 Task: Create a due date automation trigger when advanced on, on the monday before a card is due add content with a name or a description not starting with resume at 11:00 AM.
Action: Mouse moved to (1384, 122)
Screenshot: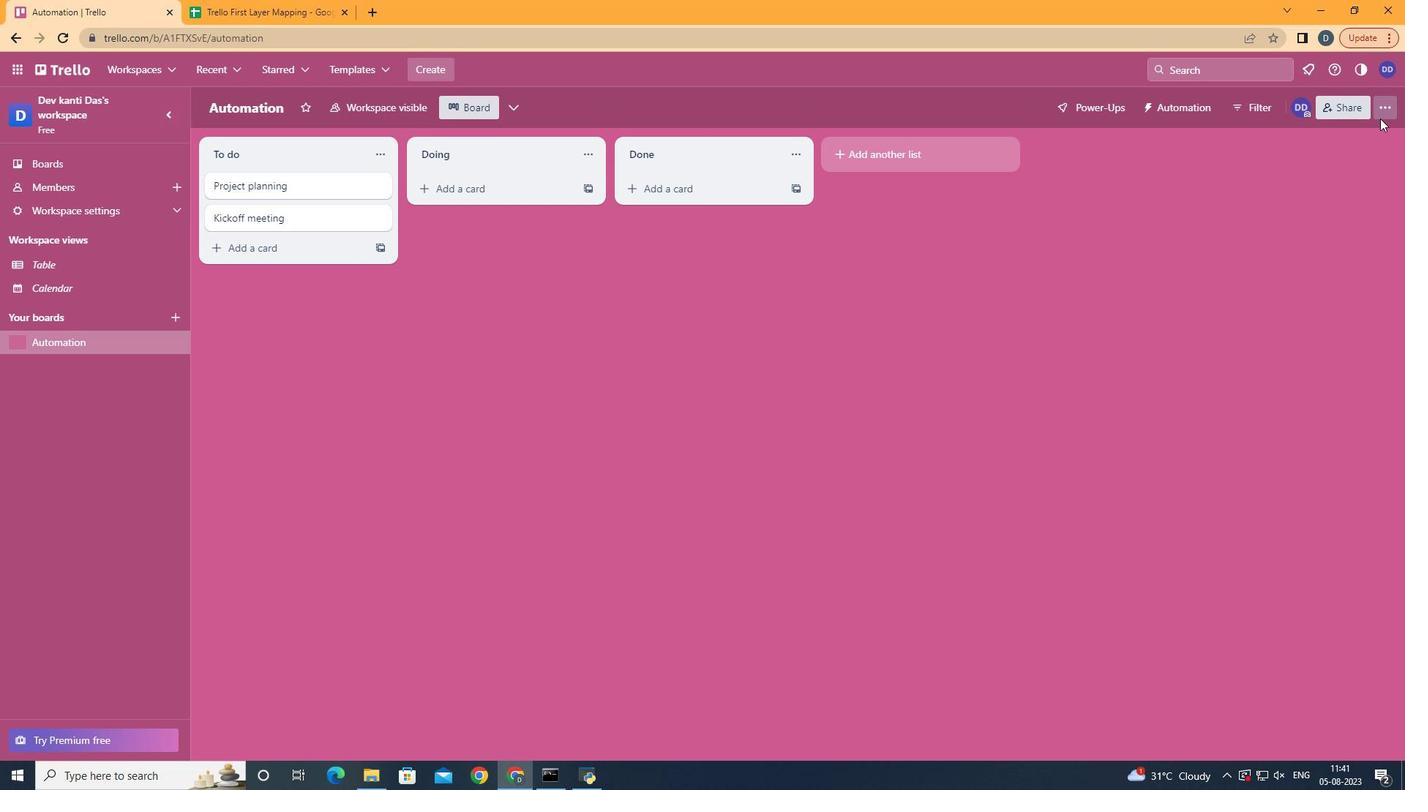 
Action: Mouse pressed left at (1384, 122)
Screenshot: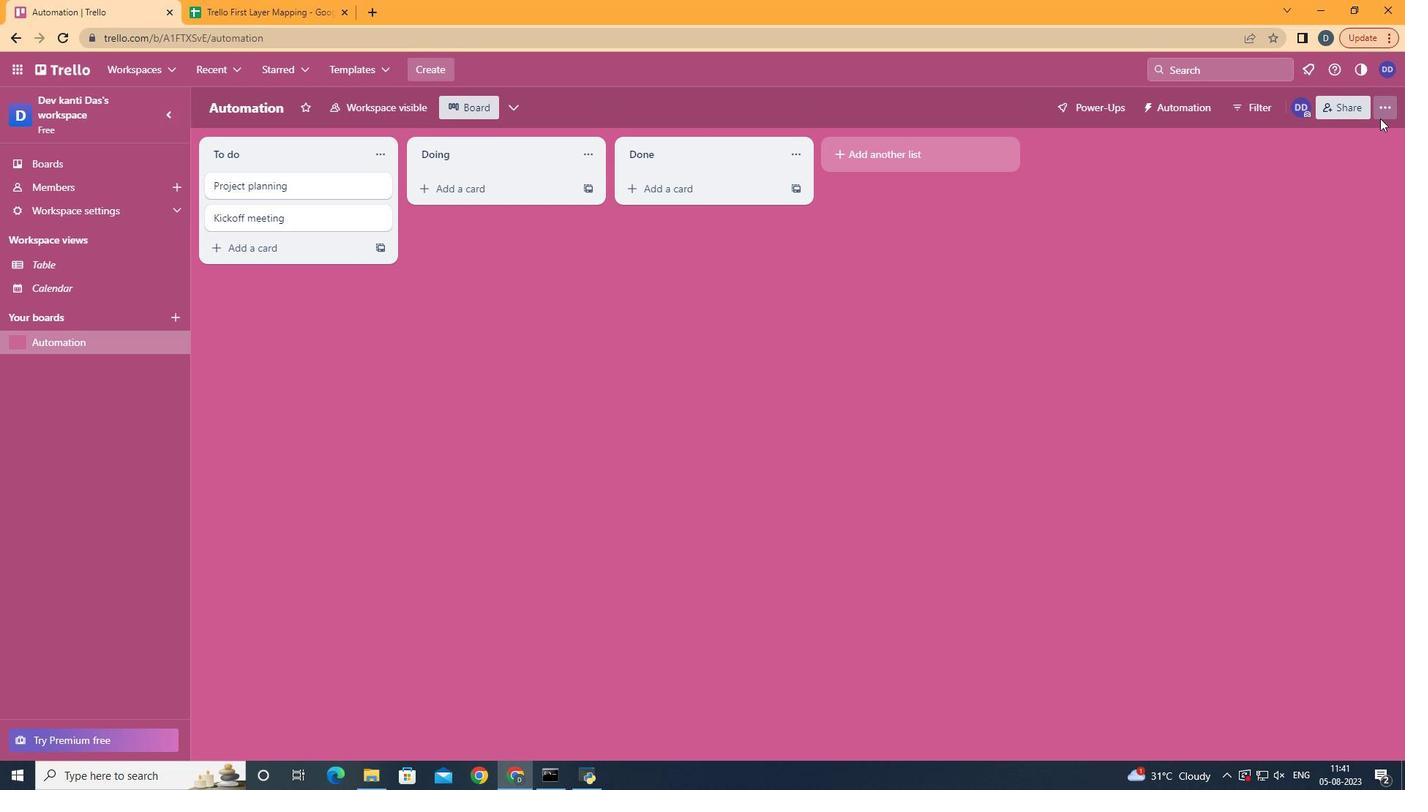 
Action: Mouse moved to (1297, 317)
Screenshot: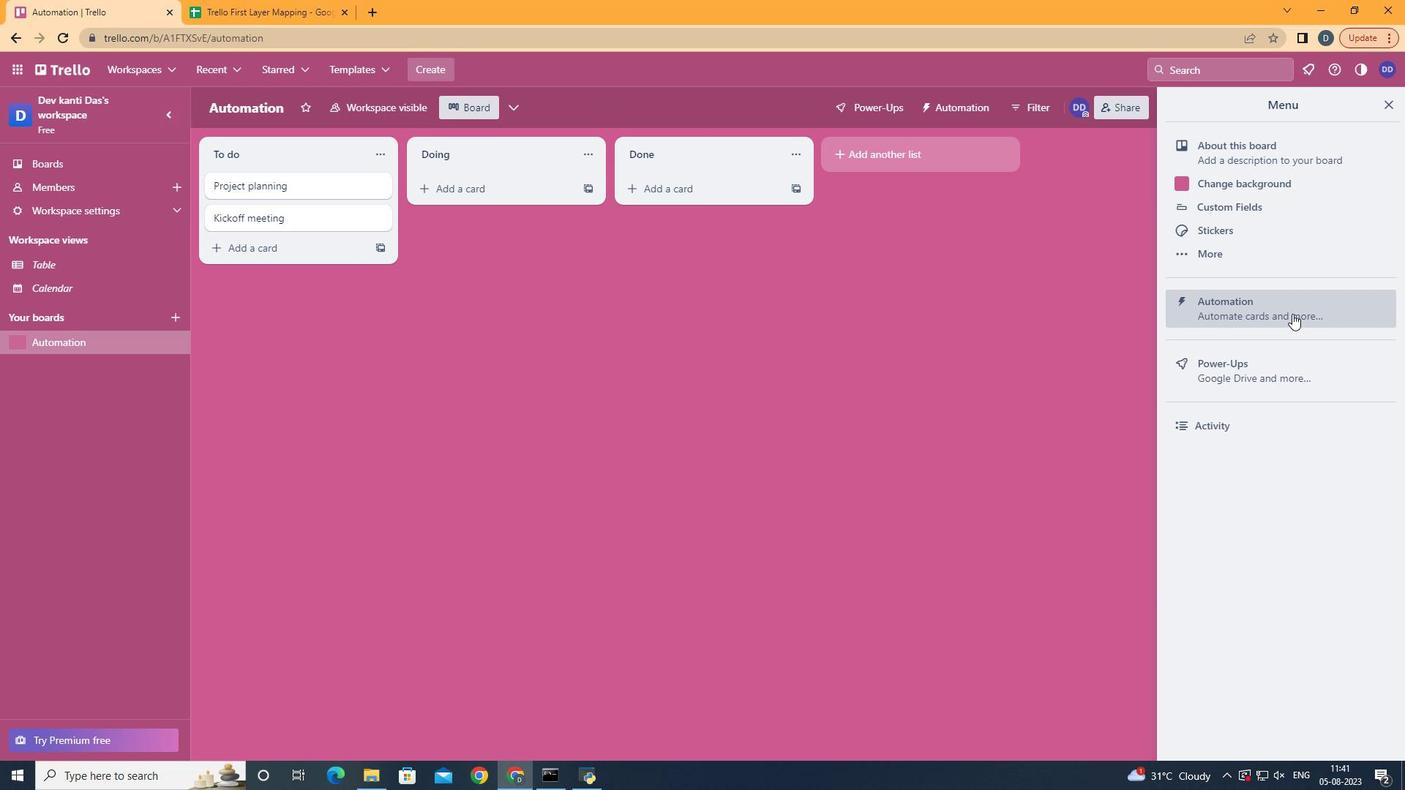 
Action: Mouse pressed left at (1297, 317)
Screenshot: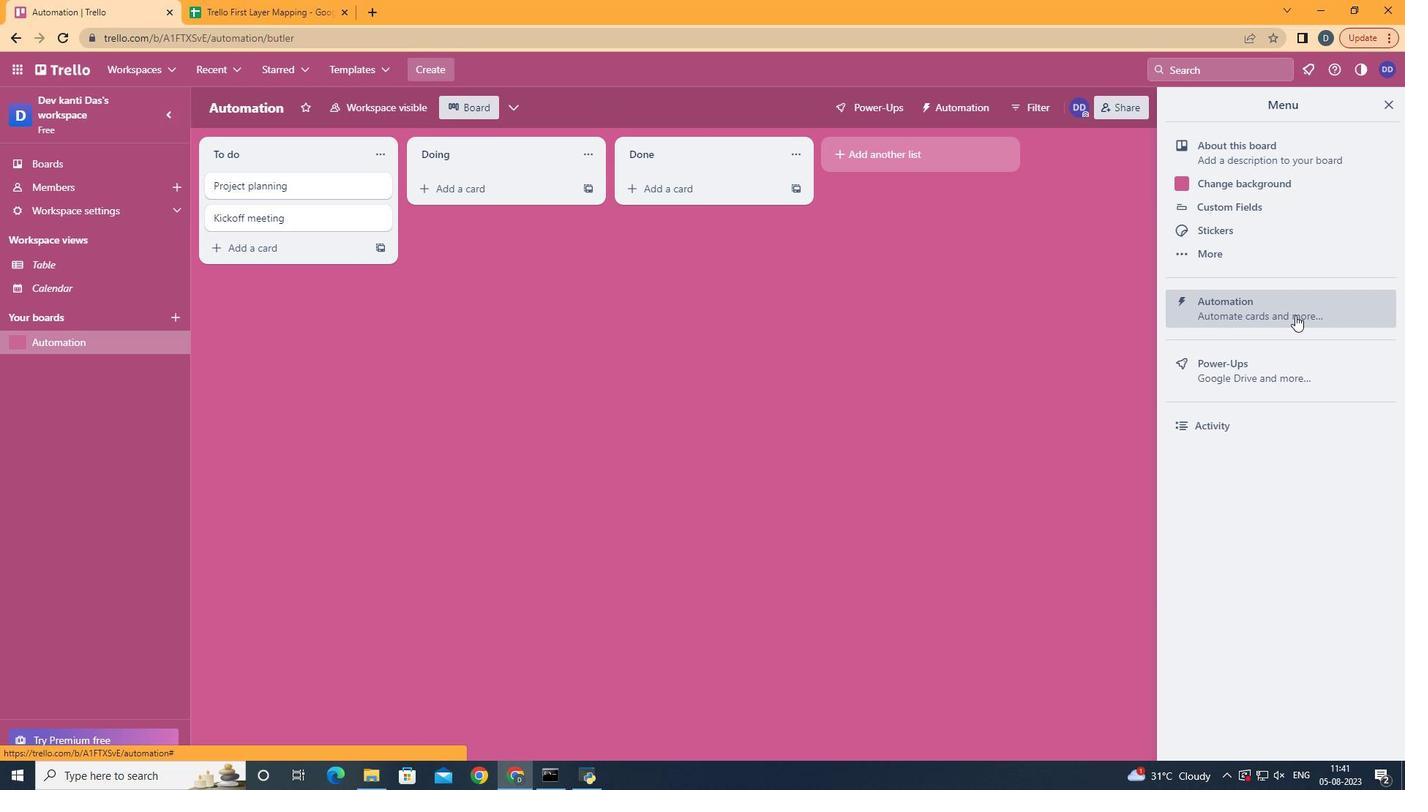 
Action: Mouse moved to (325, 293)
Screenshot: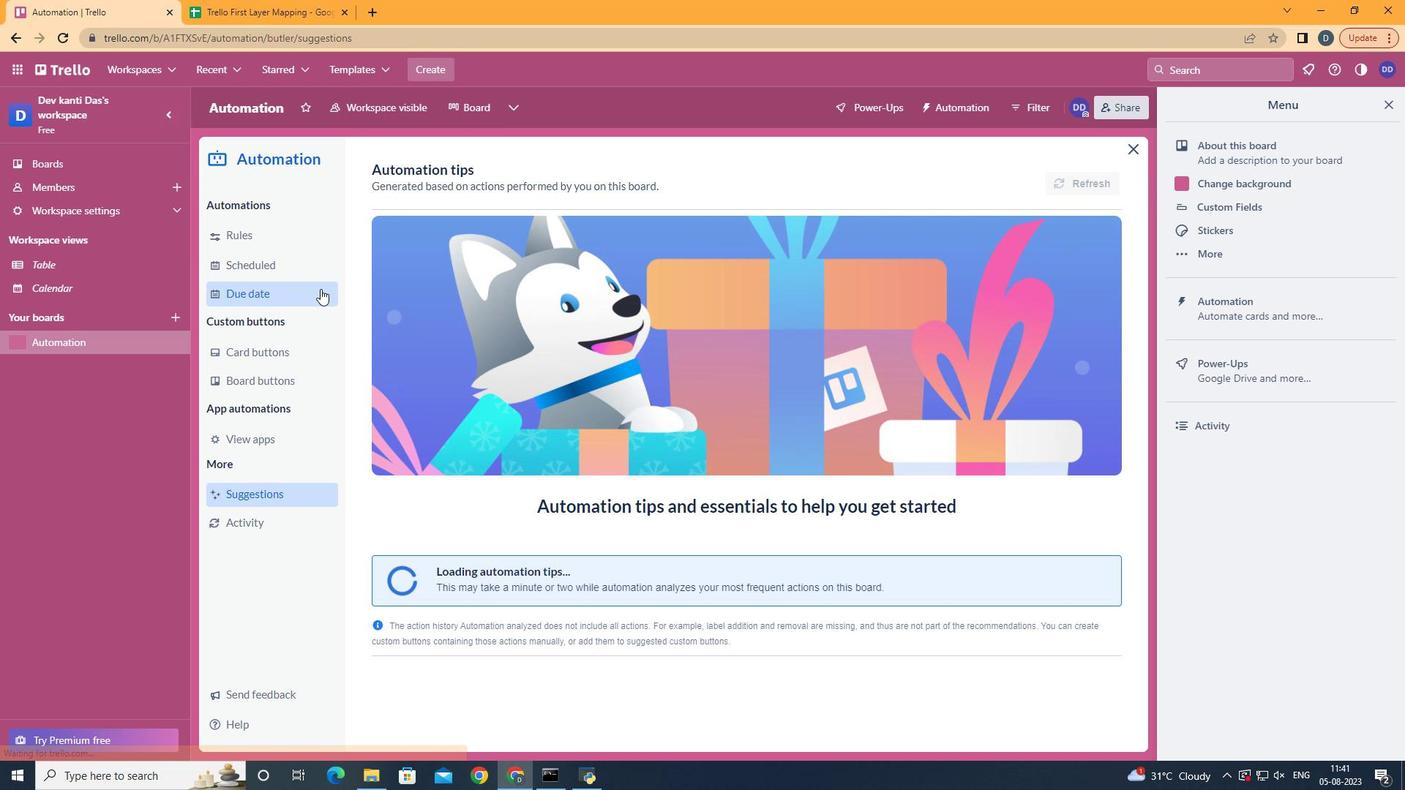 
Action: Mouse pressed left at (325, 293)
Screenshot: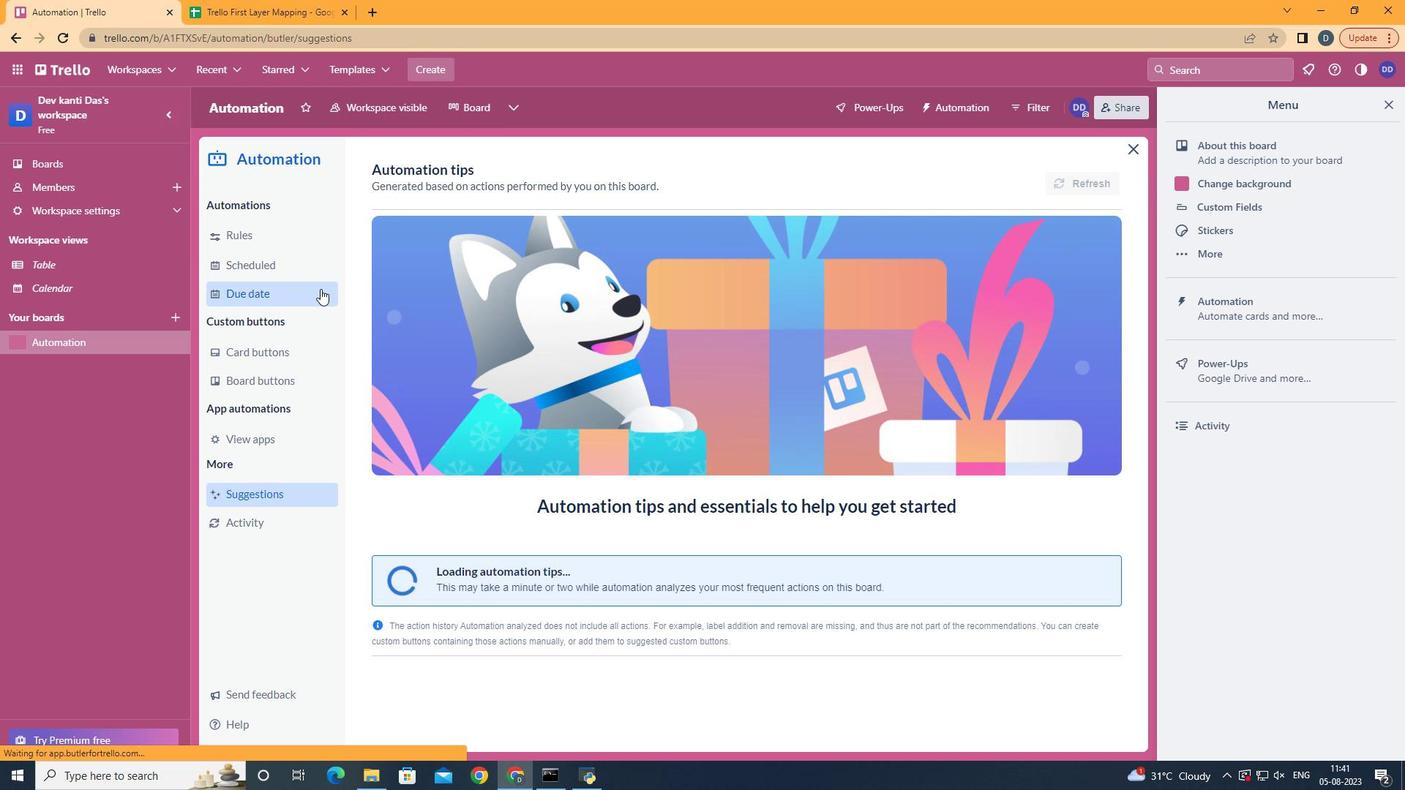 
Action: Mouse moved to (1037, 177)
Screenshot: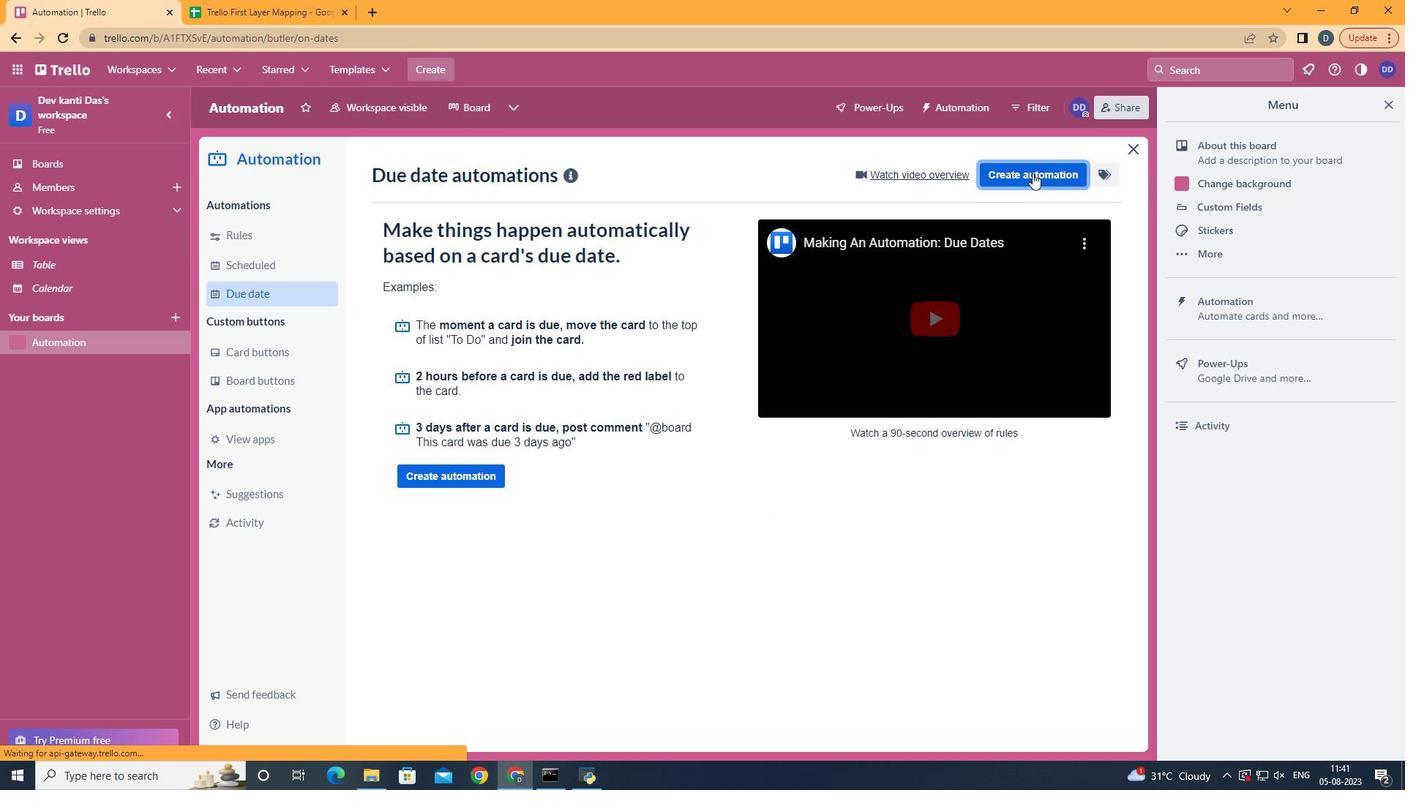 
Action: Mouse pressed left at (1037, 177)
Screenshot: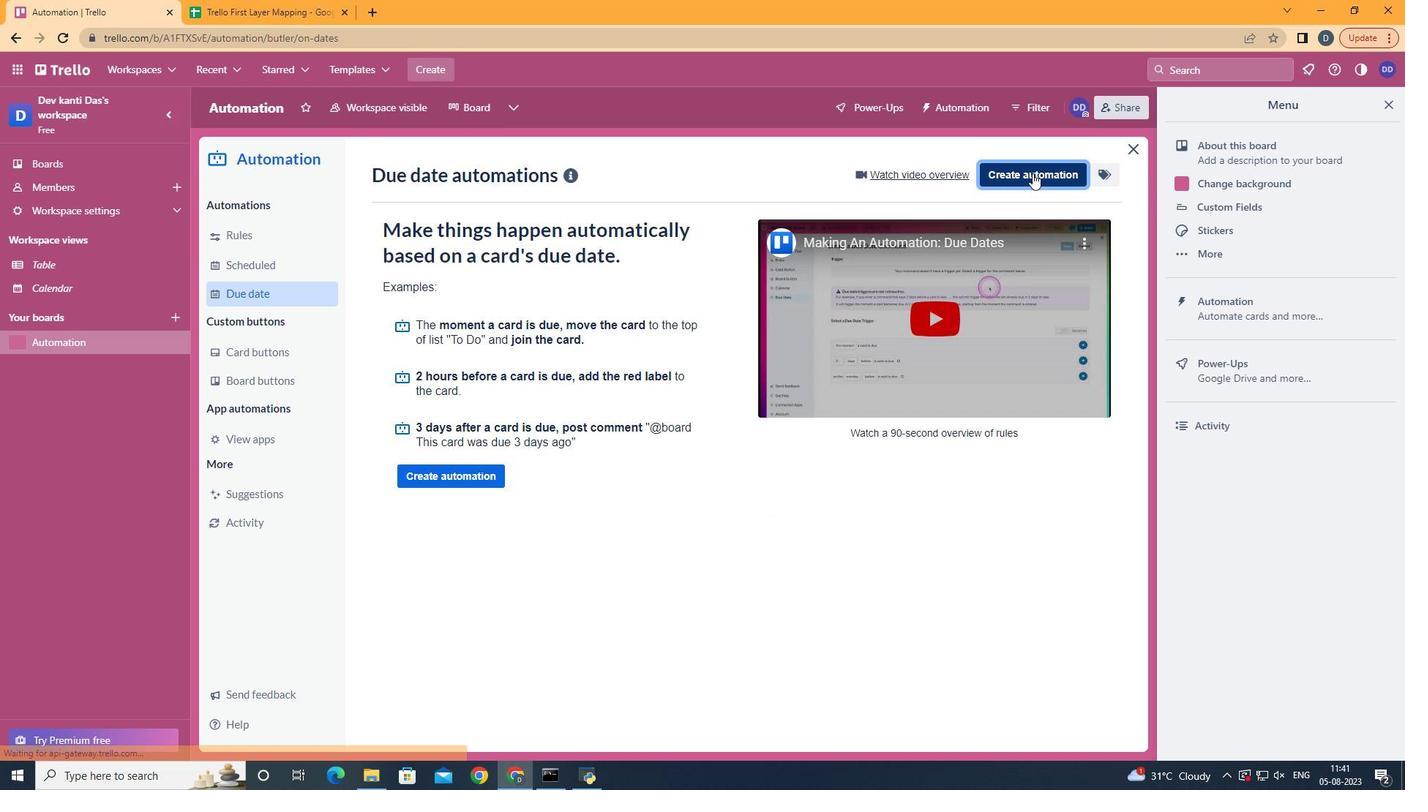 
Action: Mouse moved to (833, 322)
Screenshot: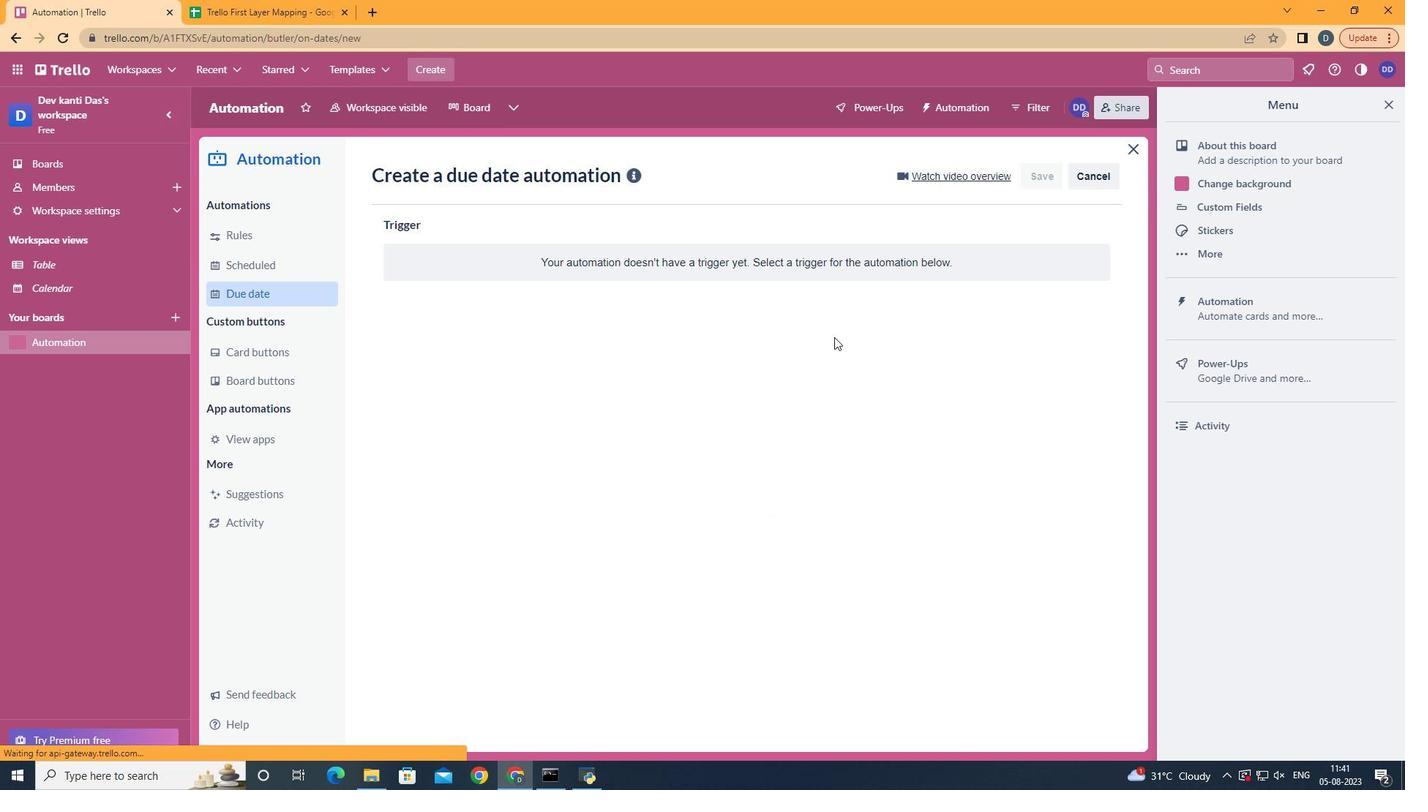 
Action: Mouse pressed left at (833, 322)
Screenshot: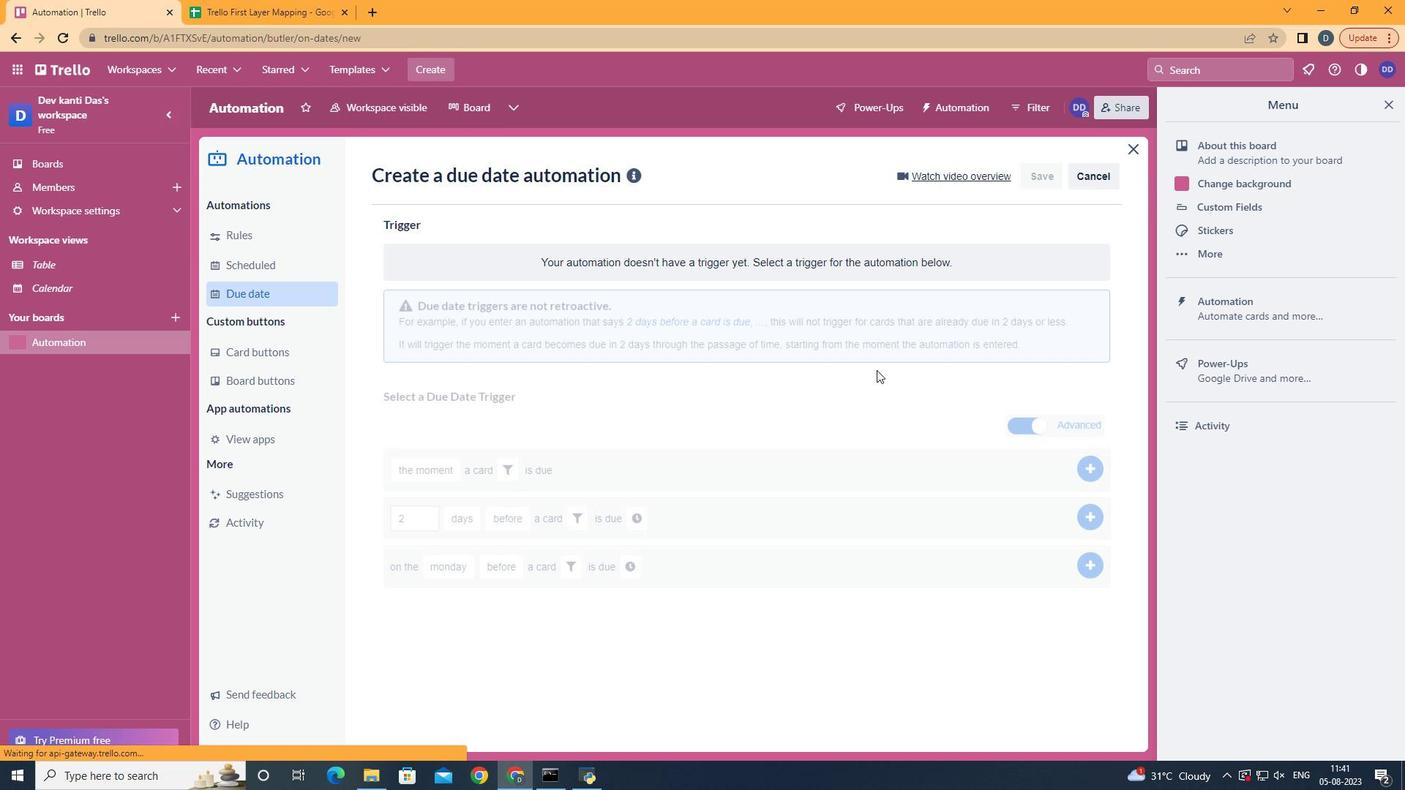 
Action: Mouse moved to (472, 395)
Screenshot: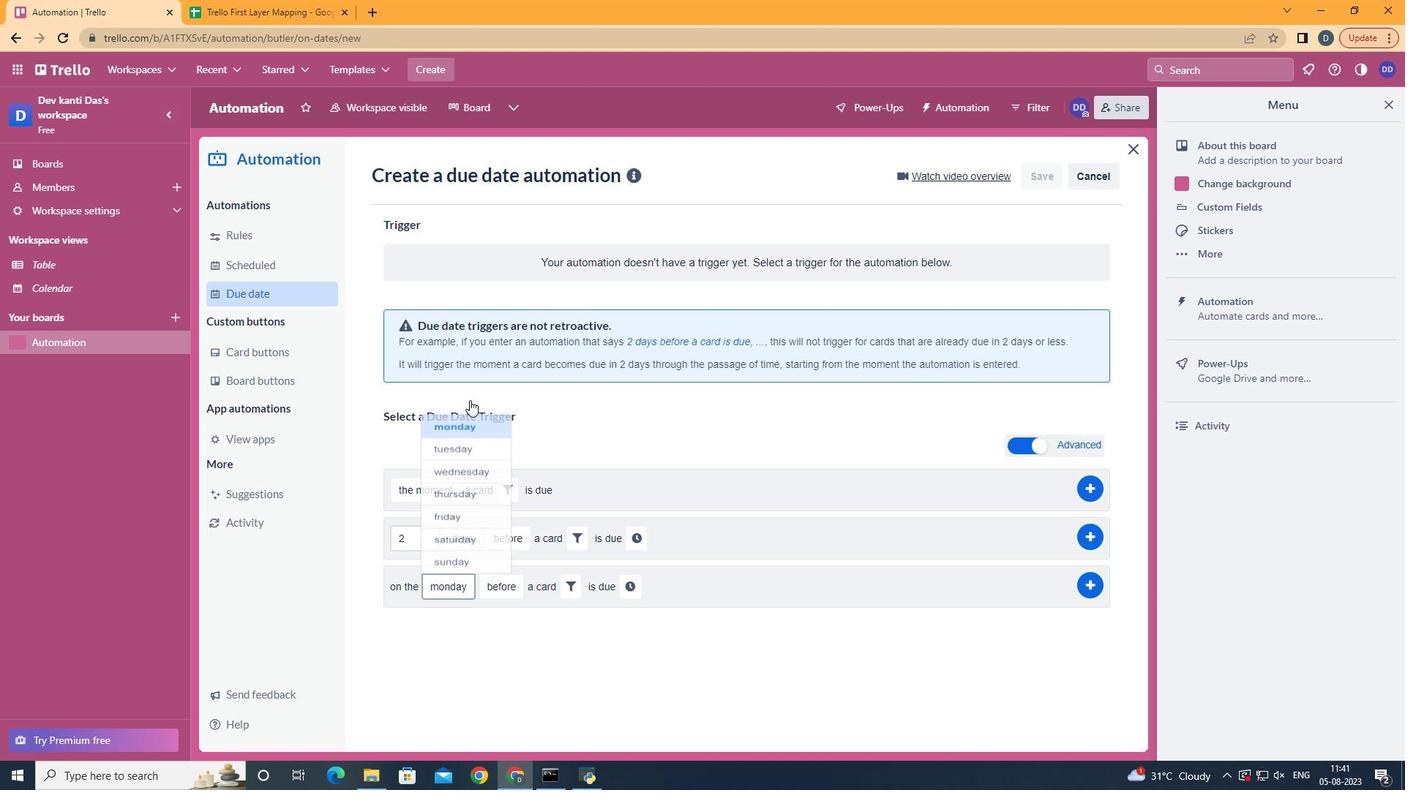 
Action: Mouse pressed left at (472, 395)
Screenshot: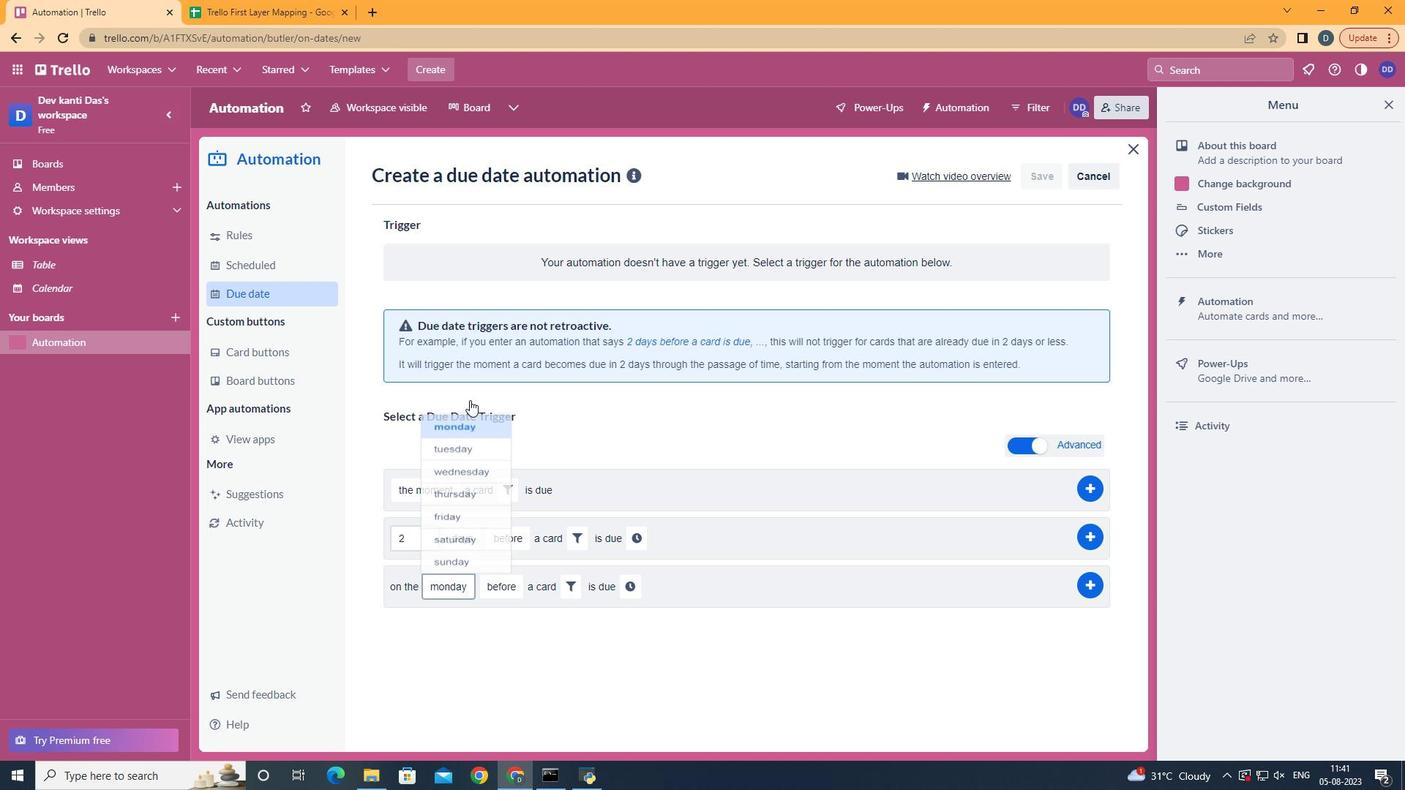 
Action: Mouse moved to (513, 615)
Screenshot: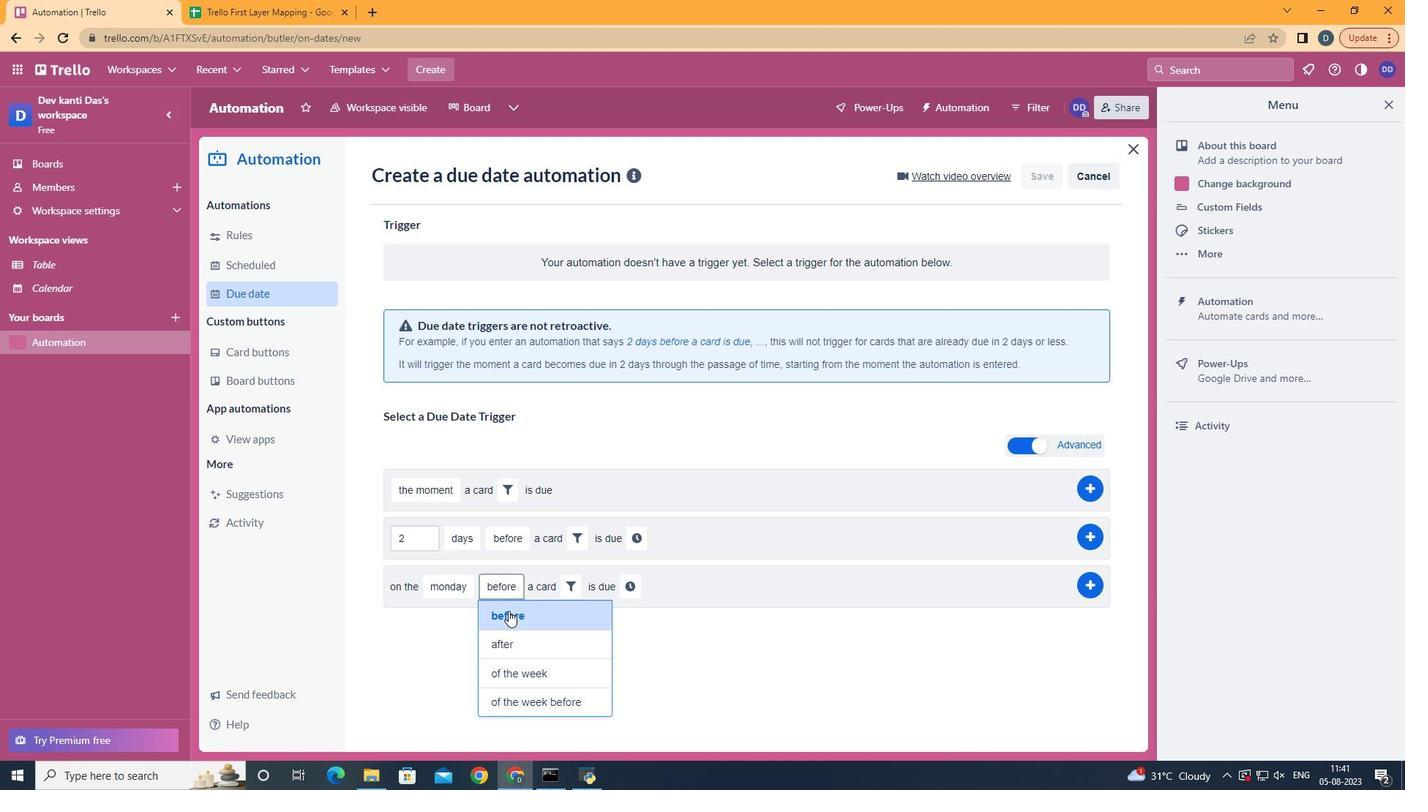 
Action: Mouse pressed left at (513, 615)
Screenshot: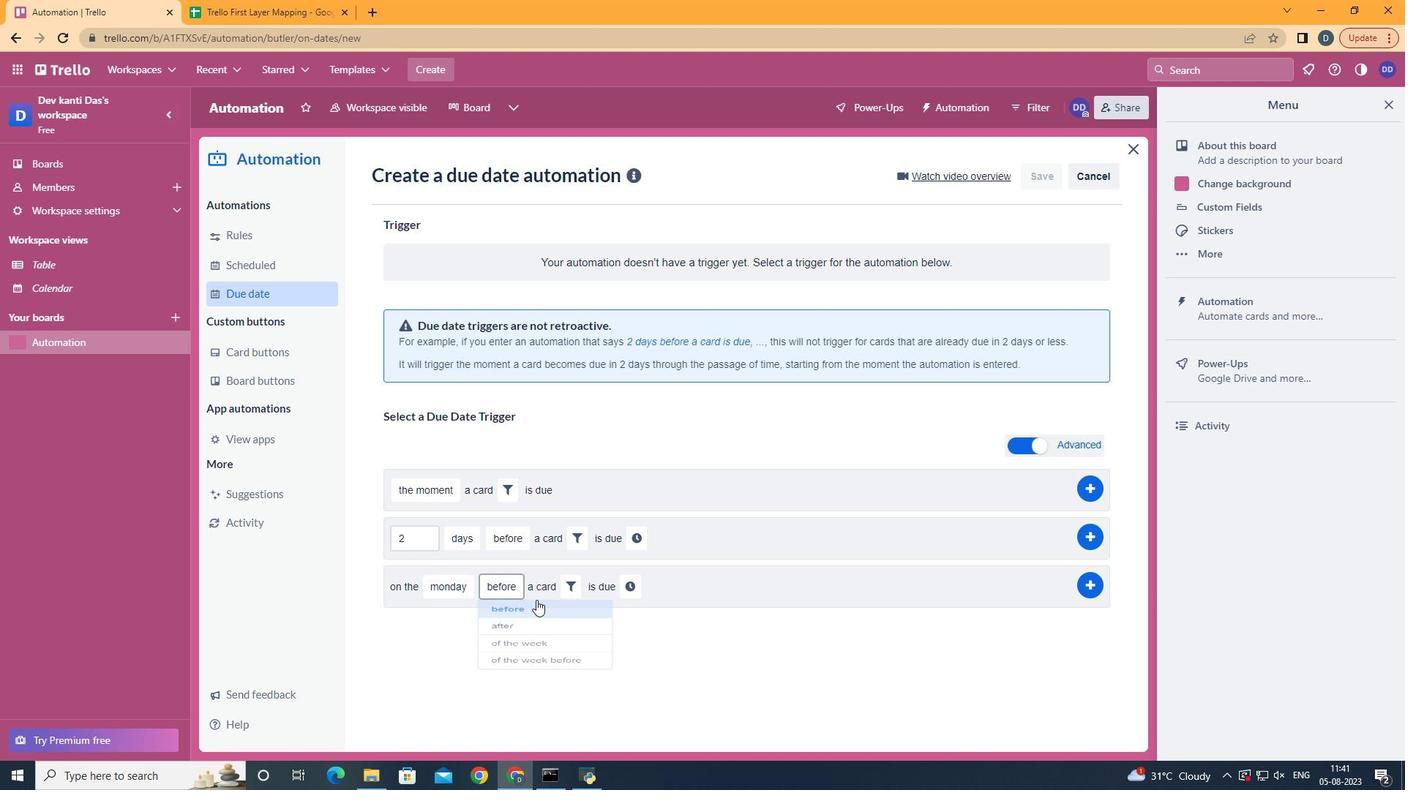 
Action: Mouse moved to (568, 596)
Screenshot: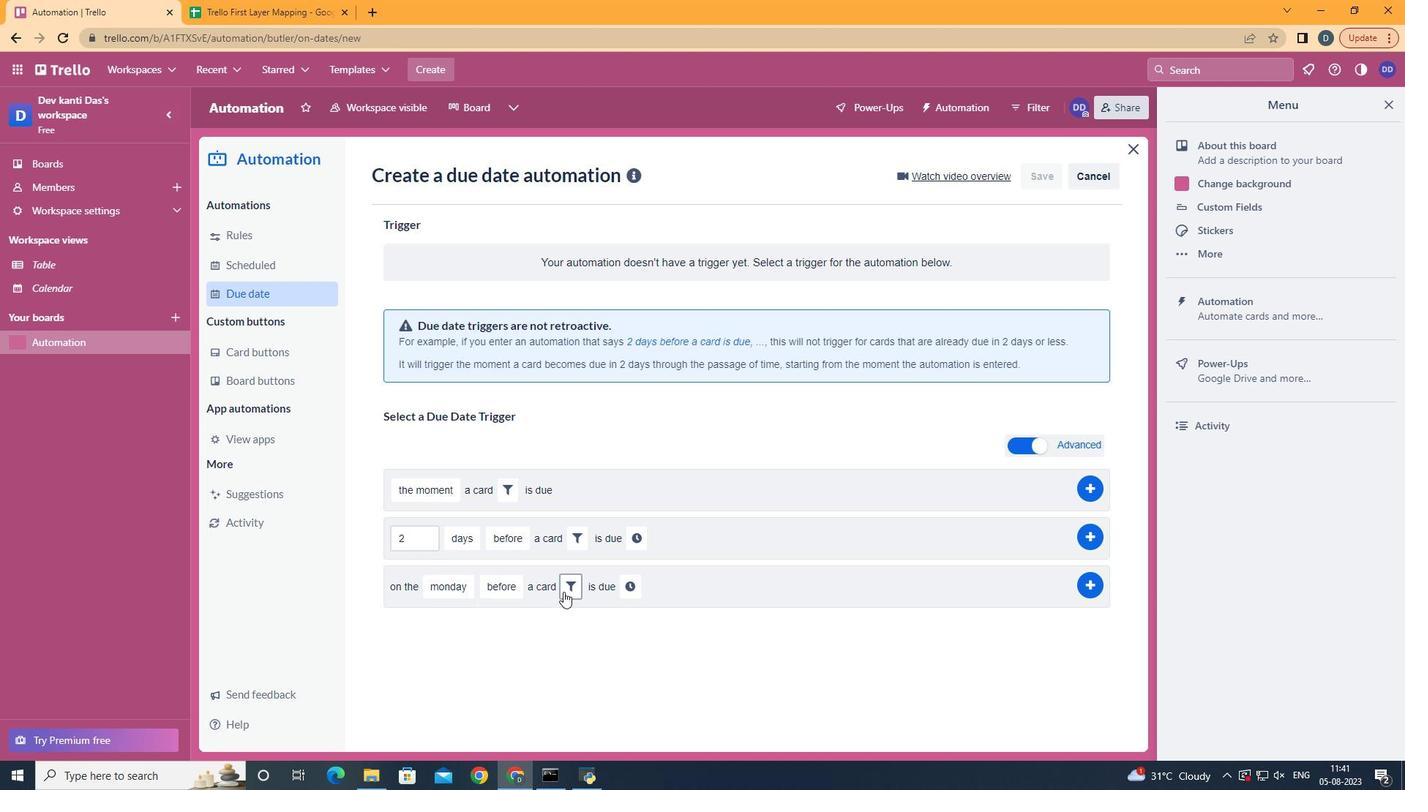 
Action: Mouse pressed left at (568, 596)
Screenshot: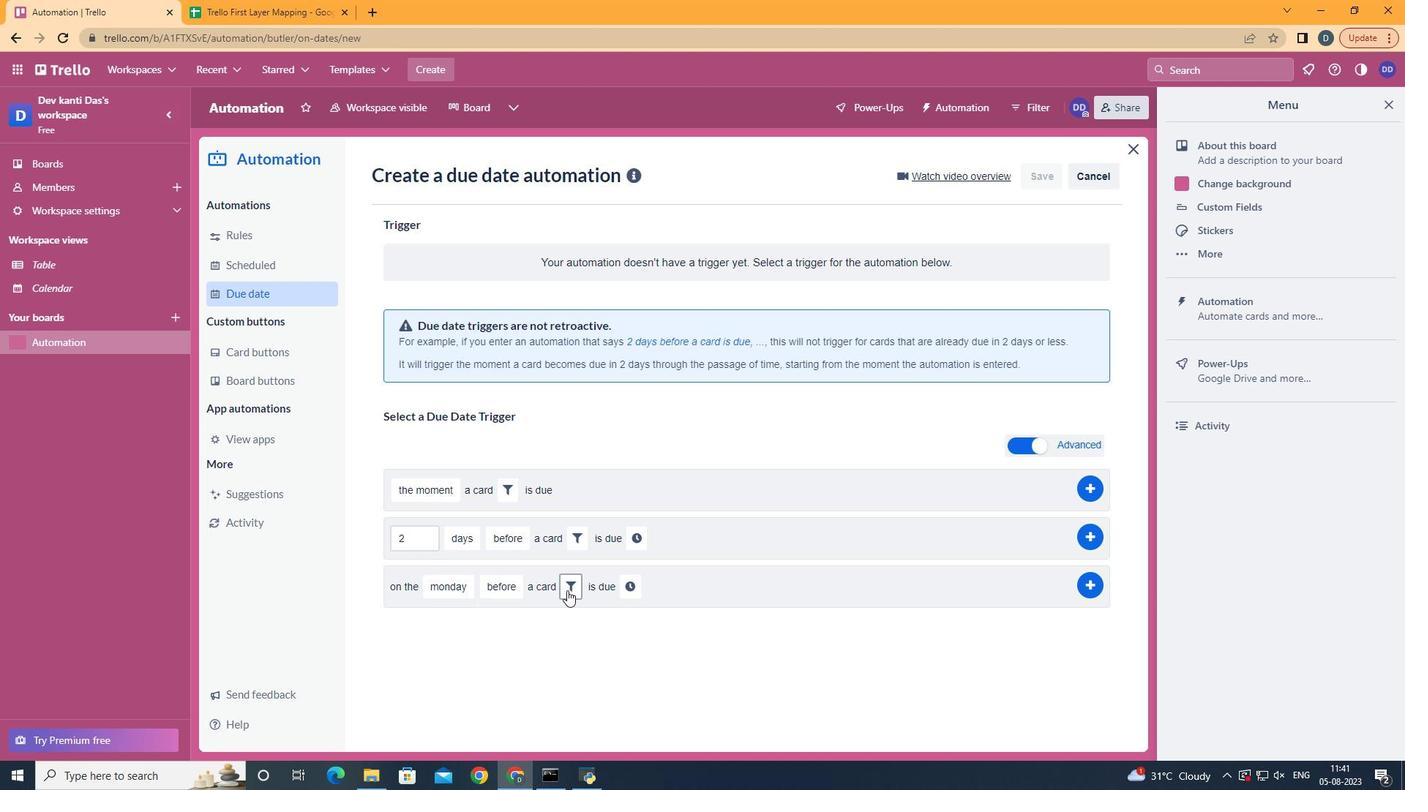 
Action: Mouse moved to (746, 639)
Screenshot: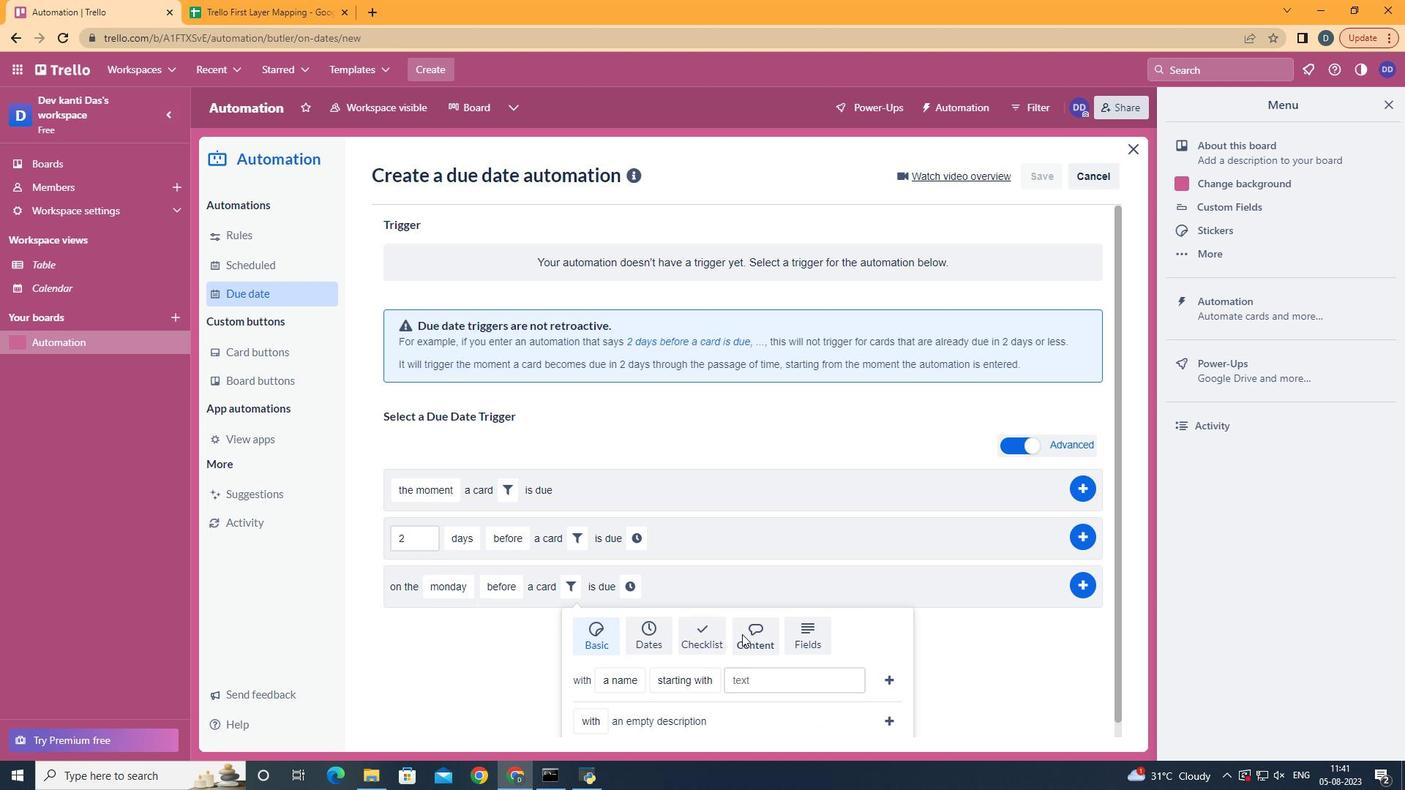 
Action: Mouse pressed left at (746, 639)
Screenshot: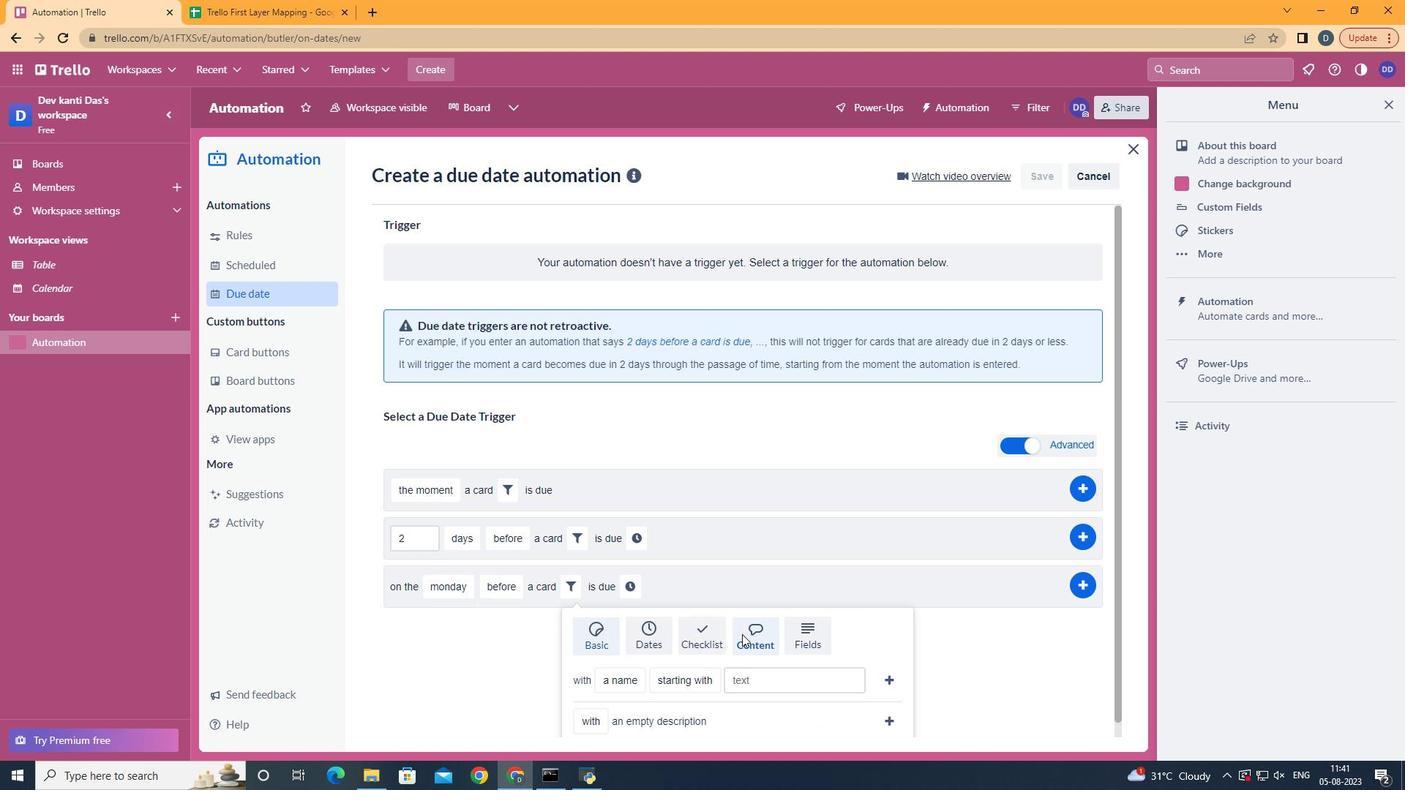 
Action: Mouse moved to (649, 654)
Screenshot: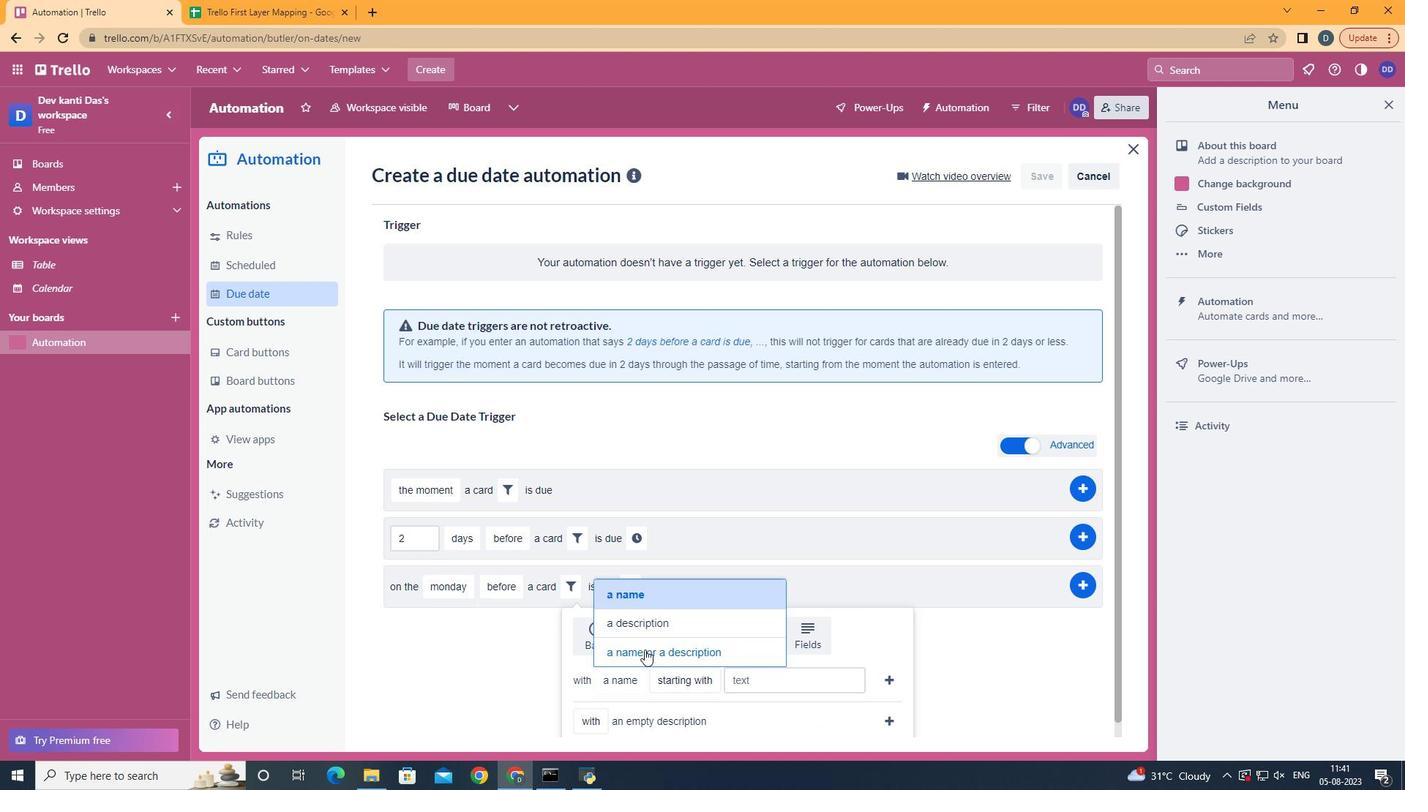 
Action: Mouse pressed left at (649, 654)
Screenshot: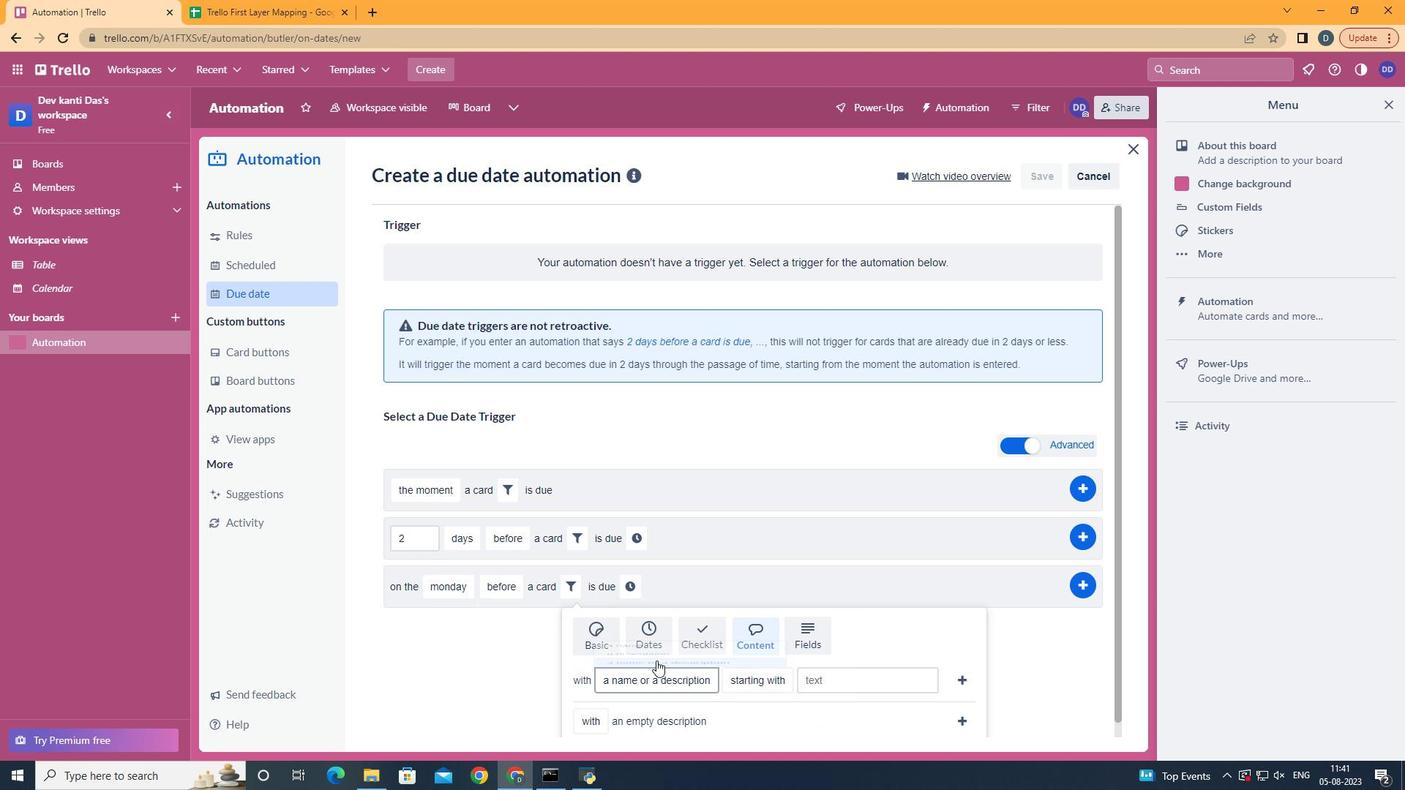 
Action: Mouse moved to (780, 594)
Screenshot: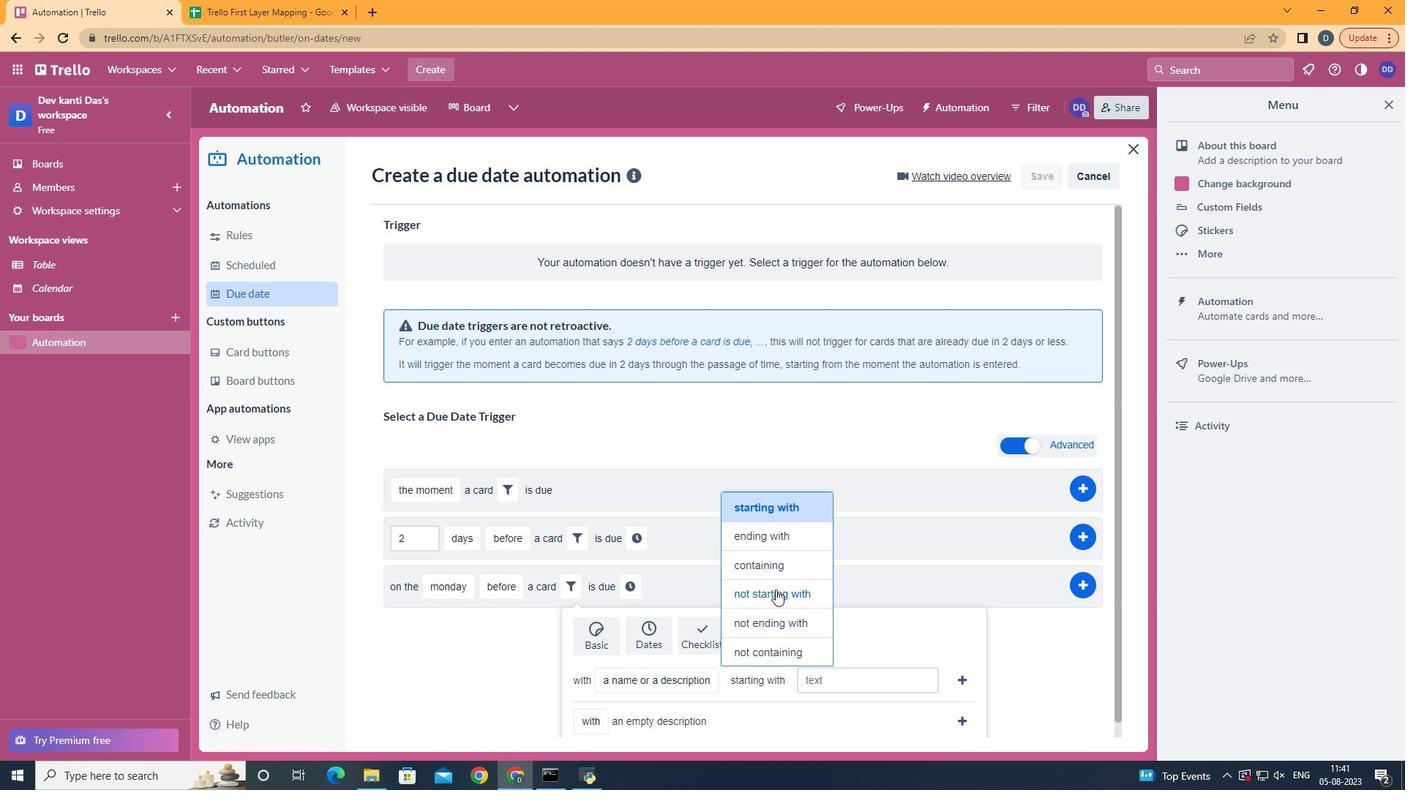
Action: Mouse pressed left at (780, 594)
Screenshot: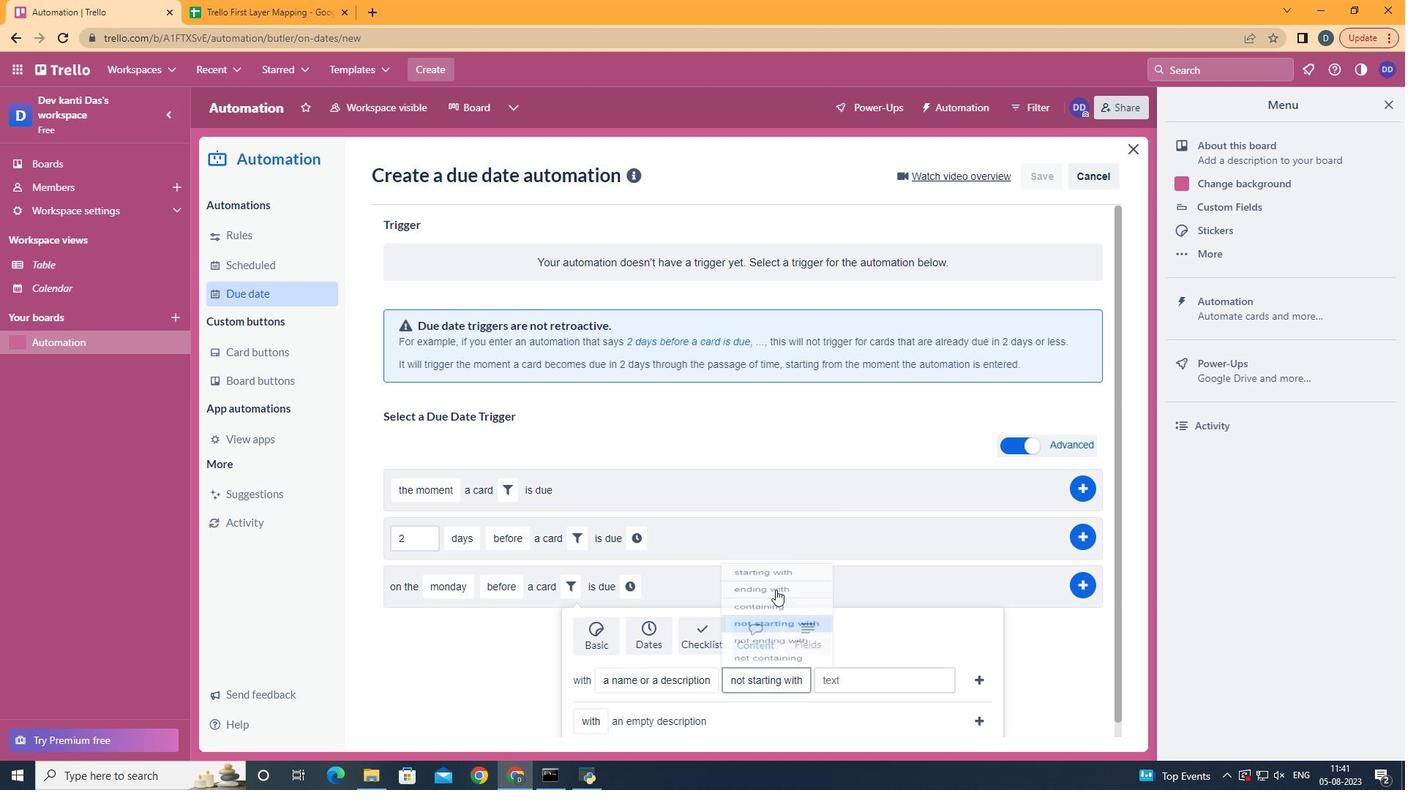 
Action: Mouse moved to (882, 669)
Screenshot: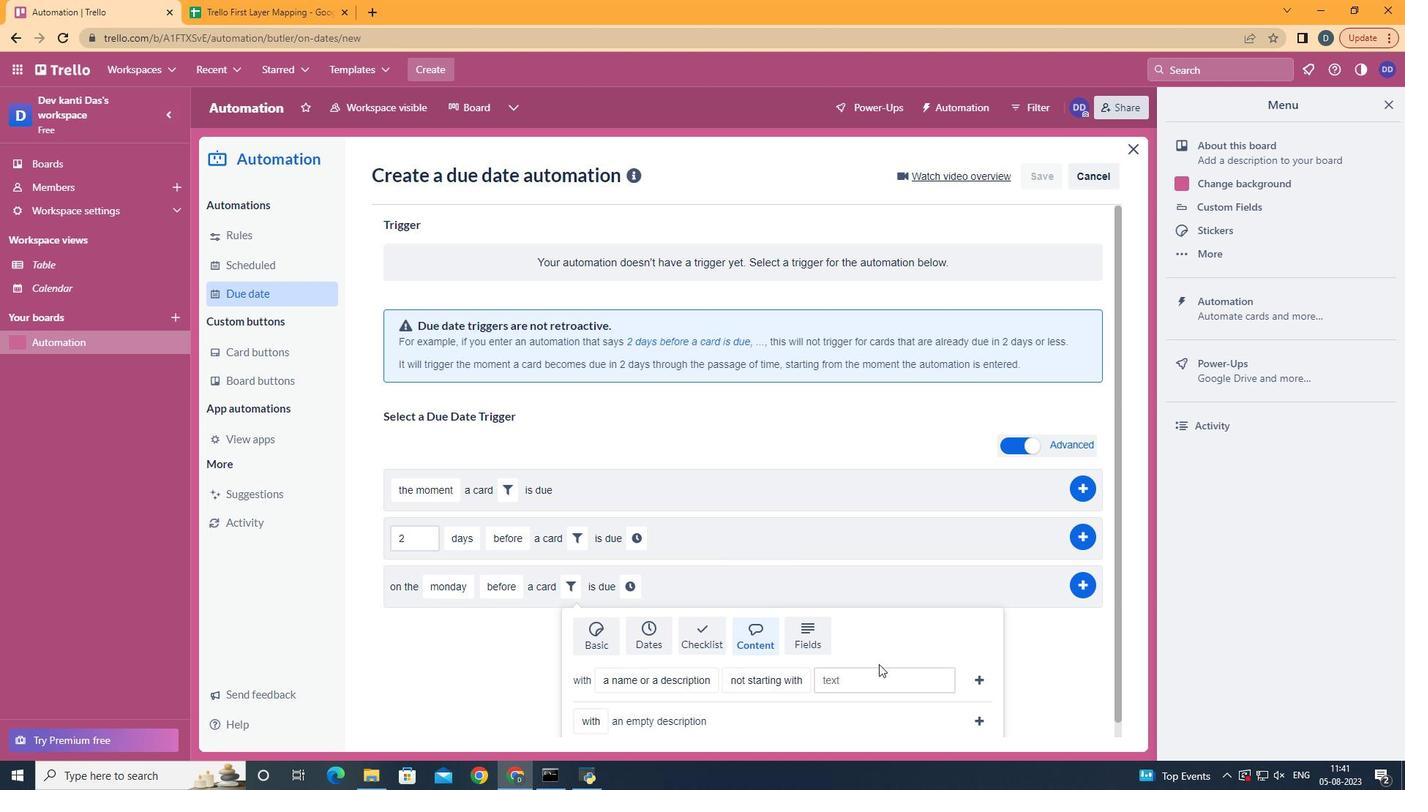 
Action: Mouse pressed left at (882, 669)
Screenshot: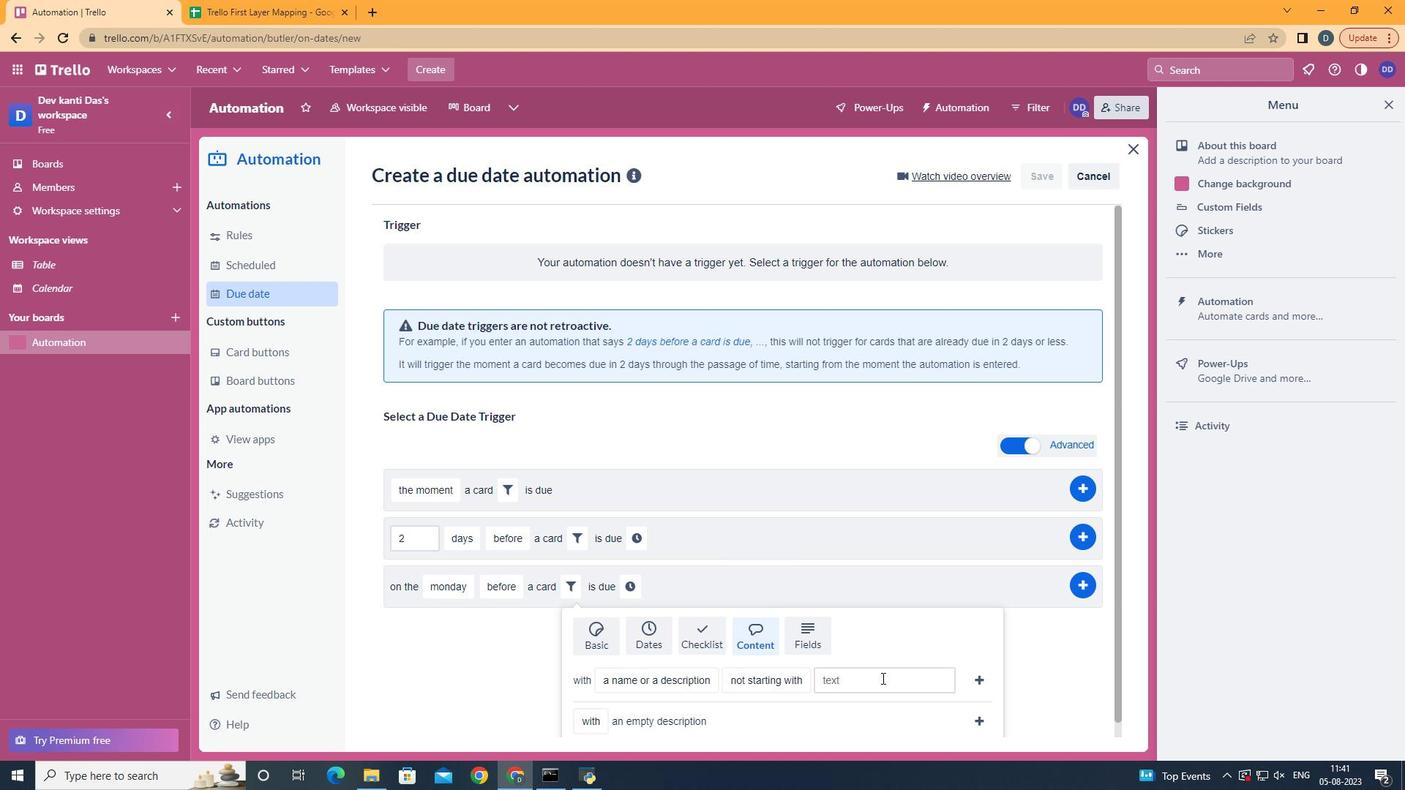 
Action: Mouse moved to (886, 682)
Screenshot: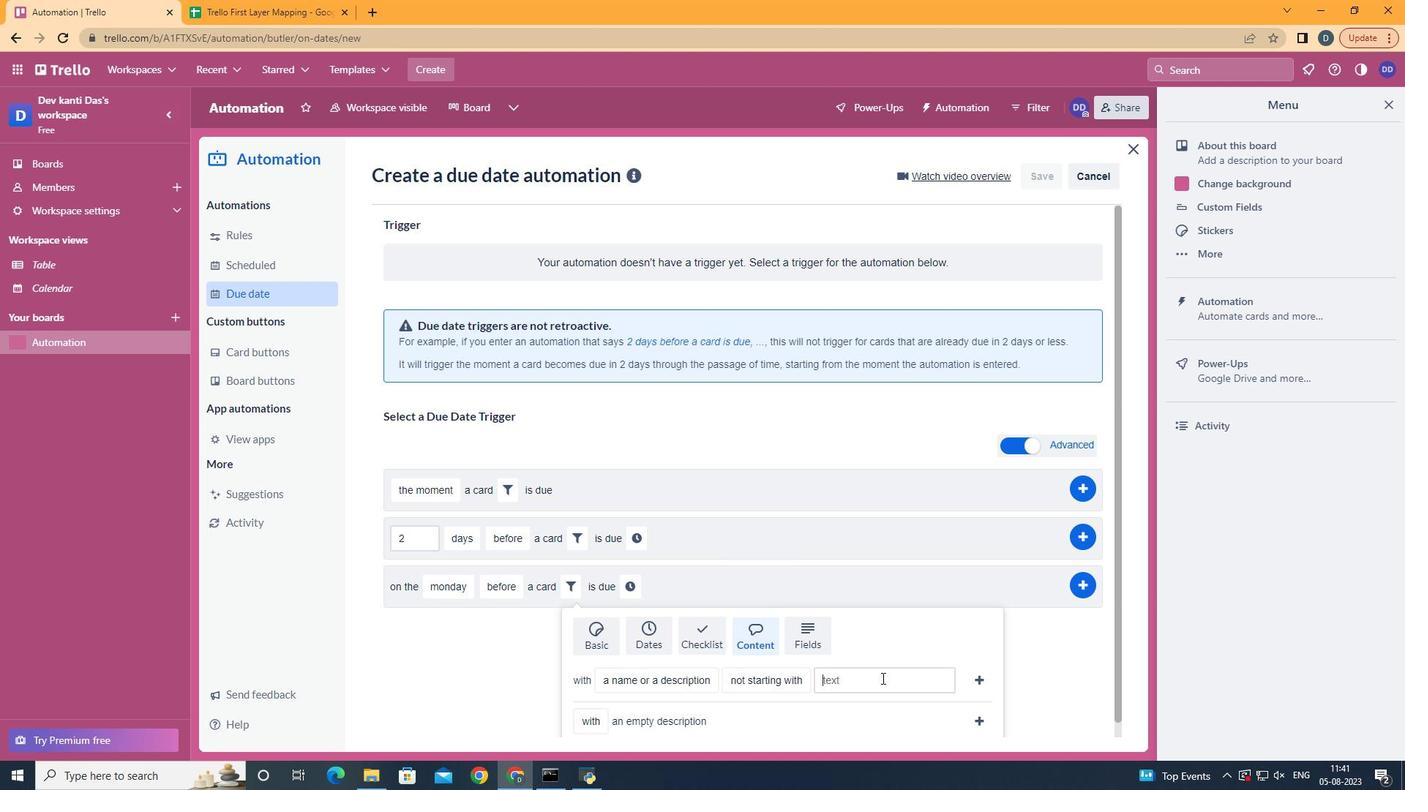 
Action: Mouse pressed left at (886, 682)
Screenshot: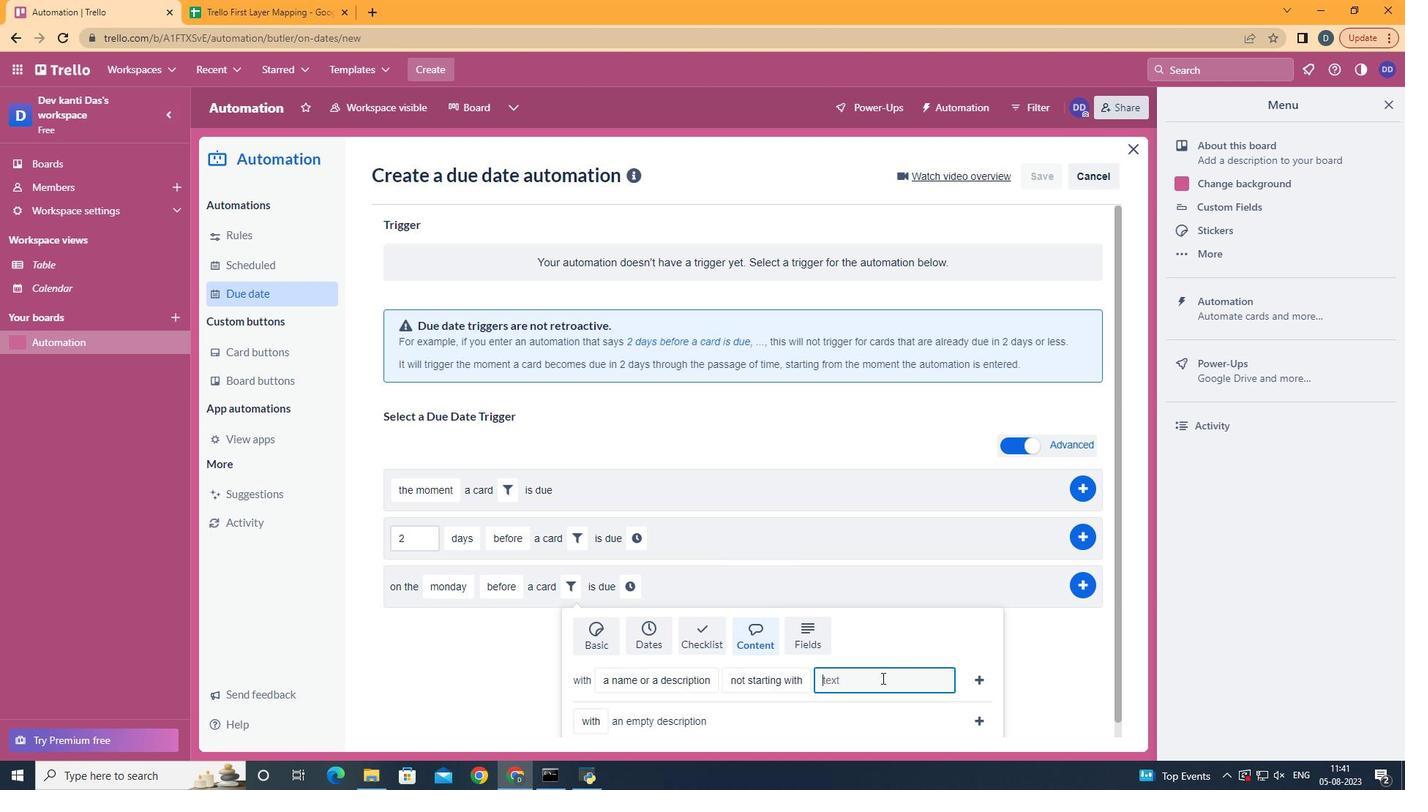
Action: Mouse moved to (886, 682)
Screenshot: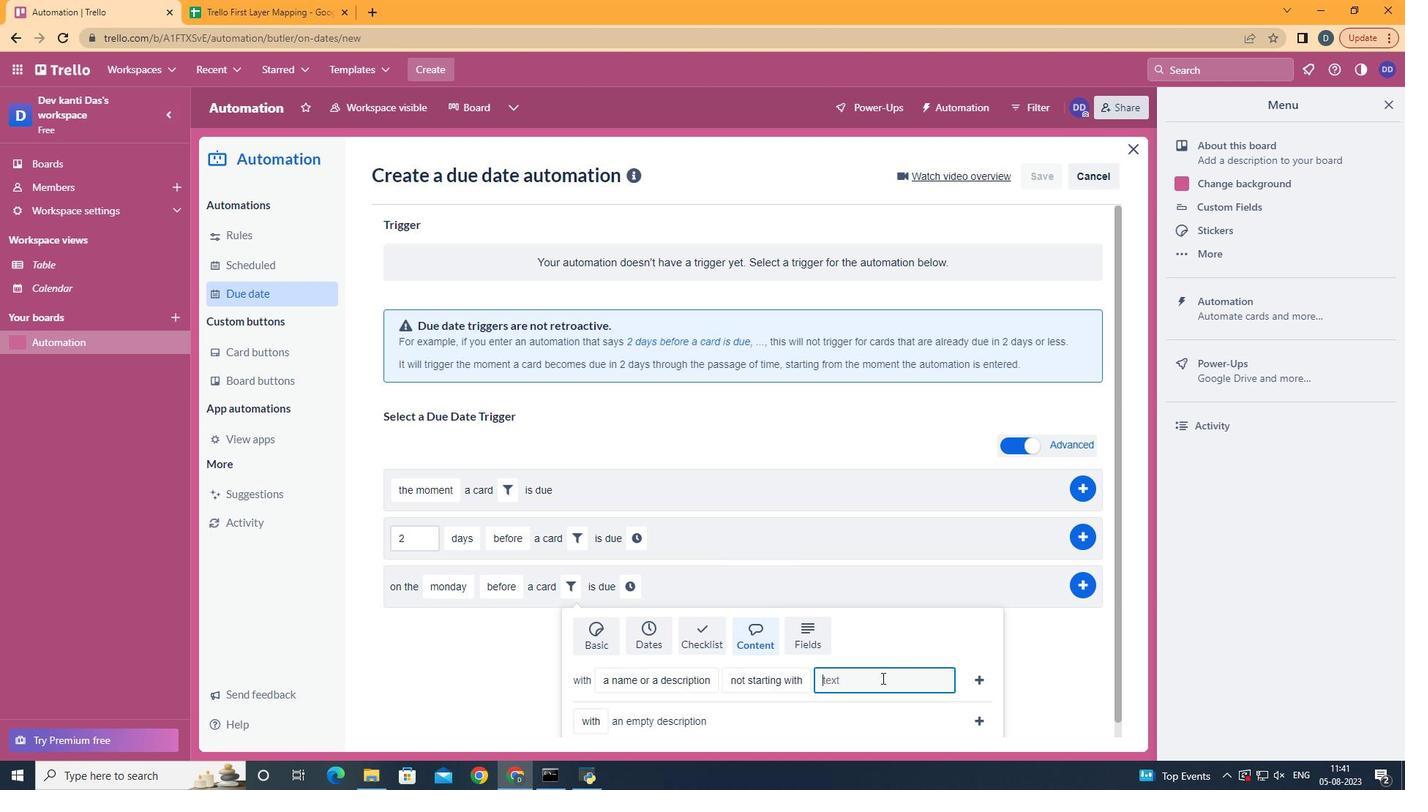 
Action: Key pressed resume
Screenshot: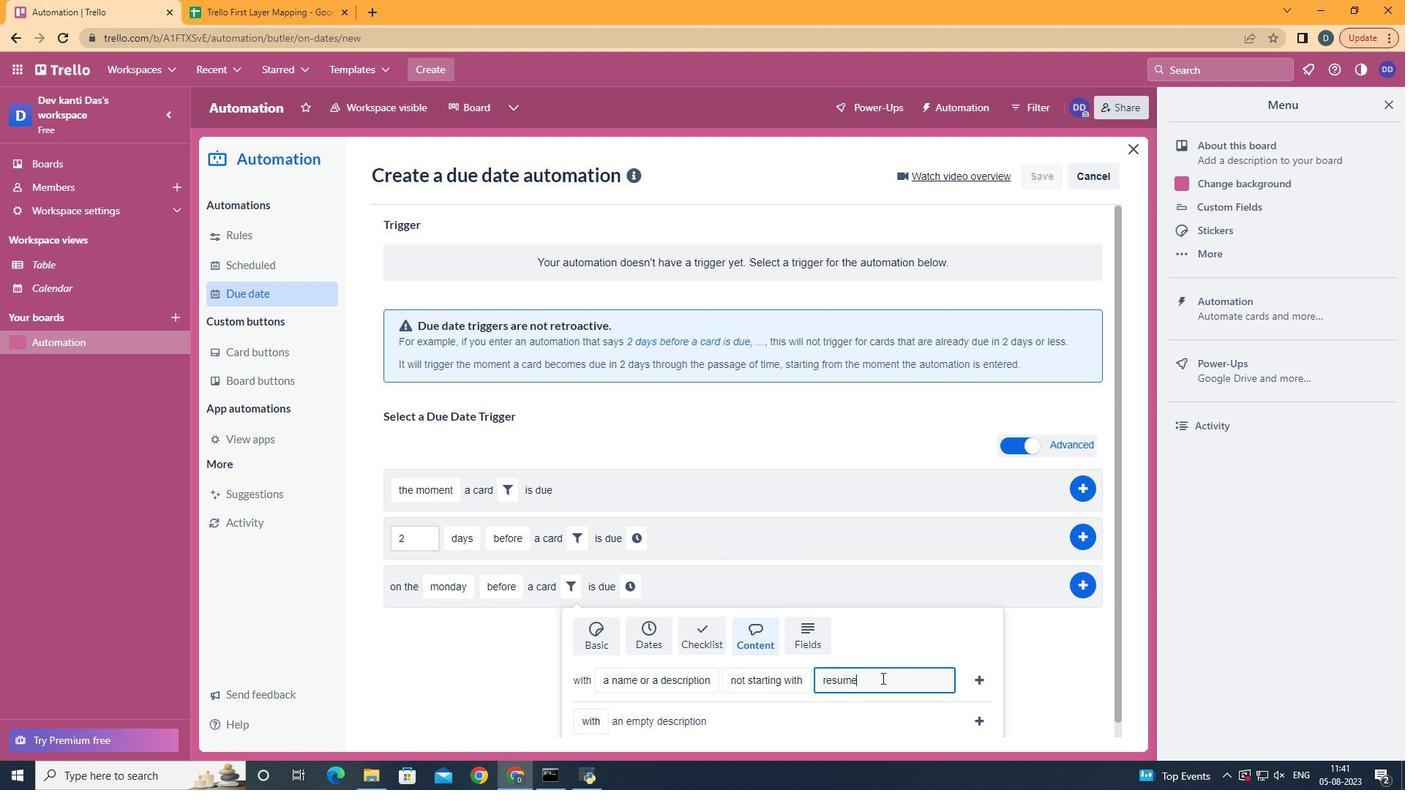 
Action: Mouse moved to (987, 690)
Screenshot: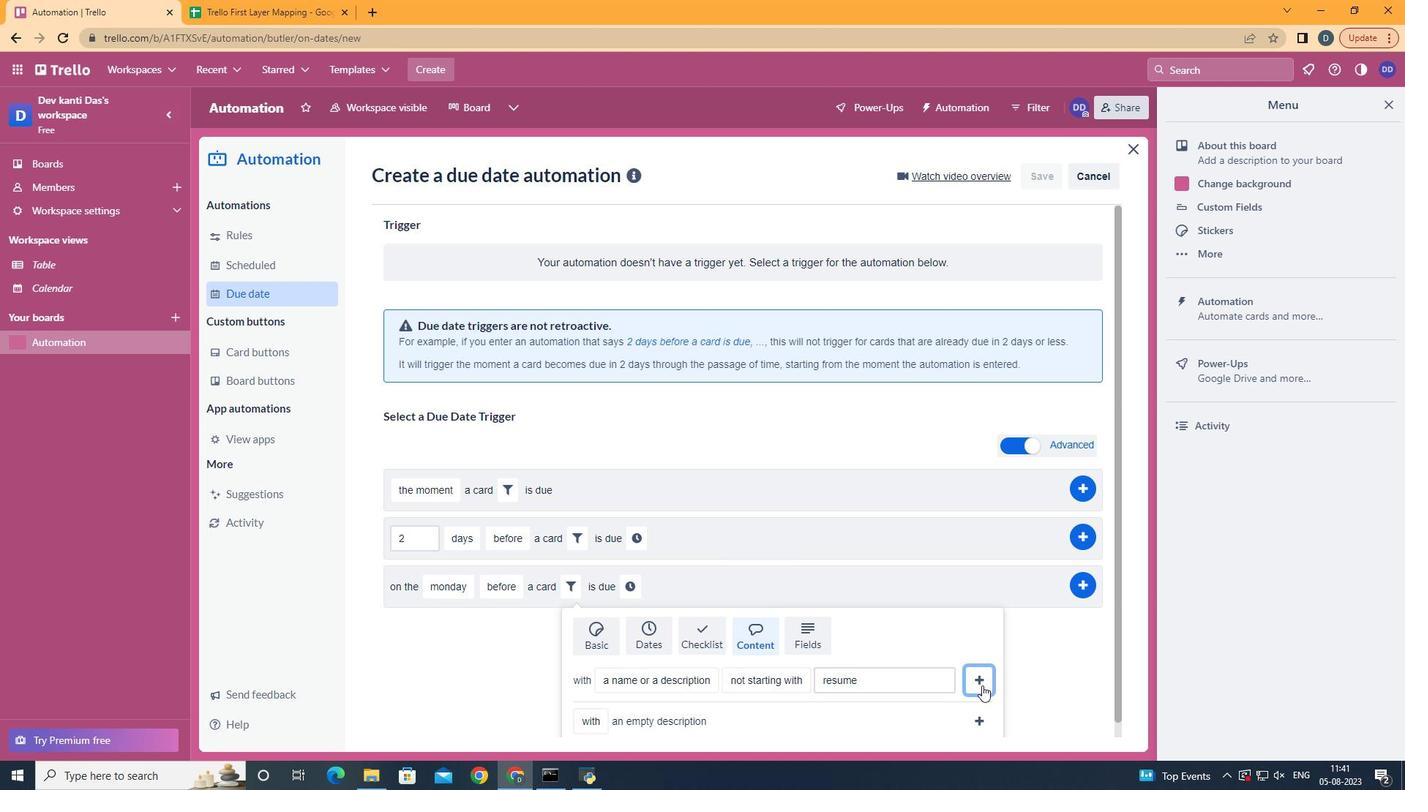 
Action: Mouse pressed left at (987, 690)
Screenshot: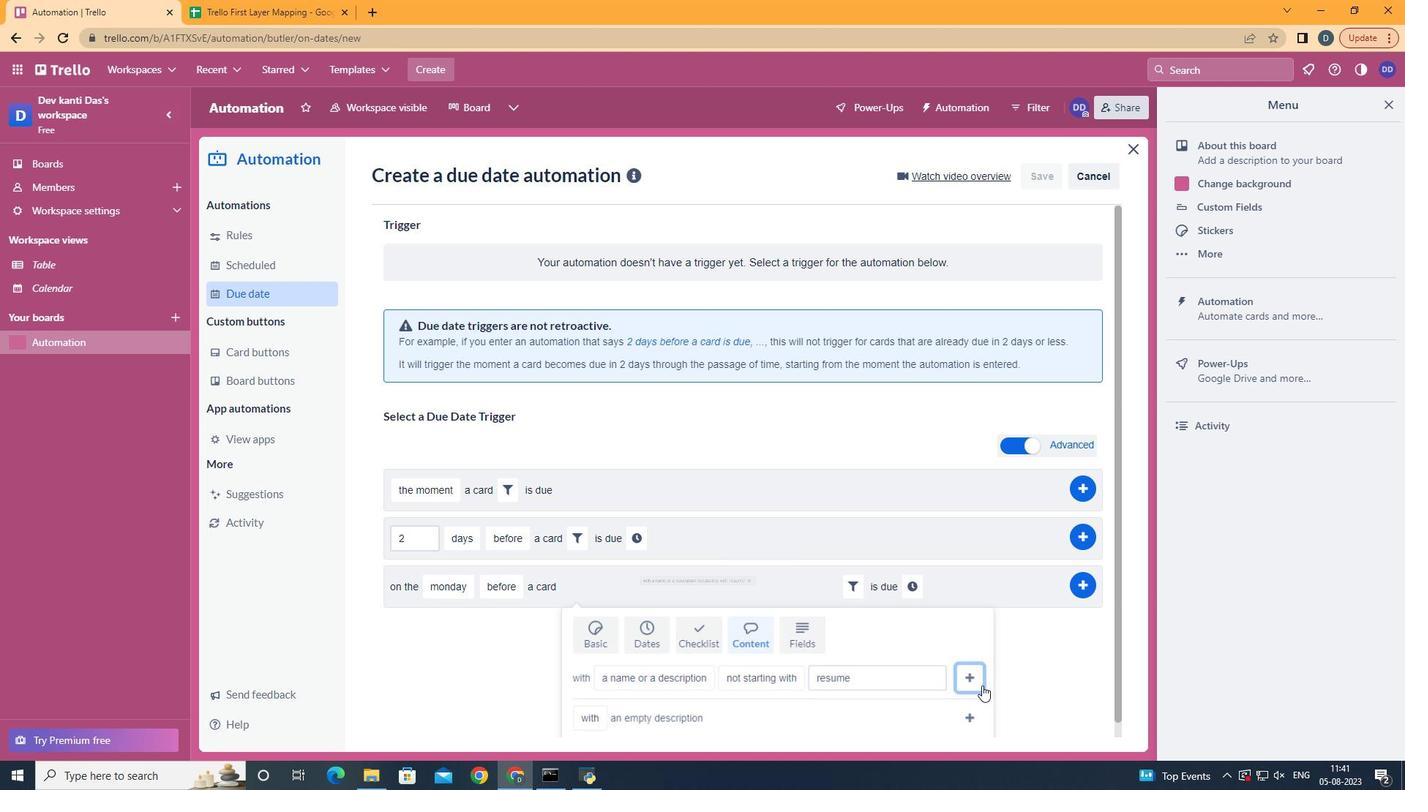 
Action: Mouse moved to (923, 590)
Screenshot: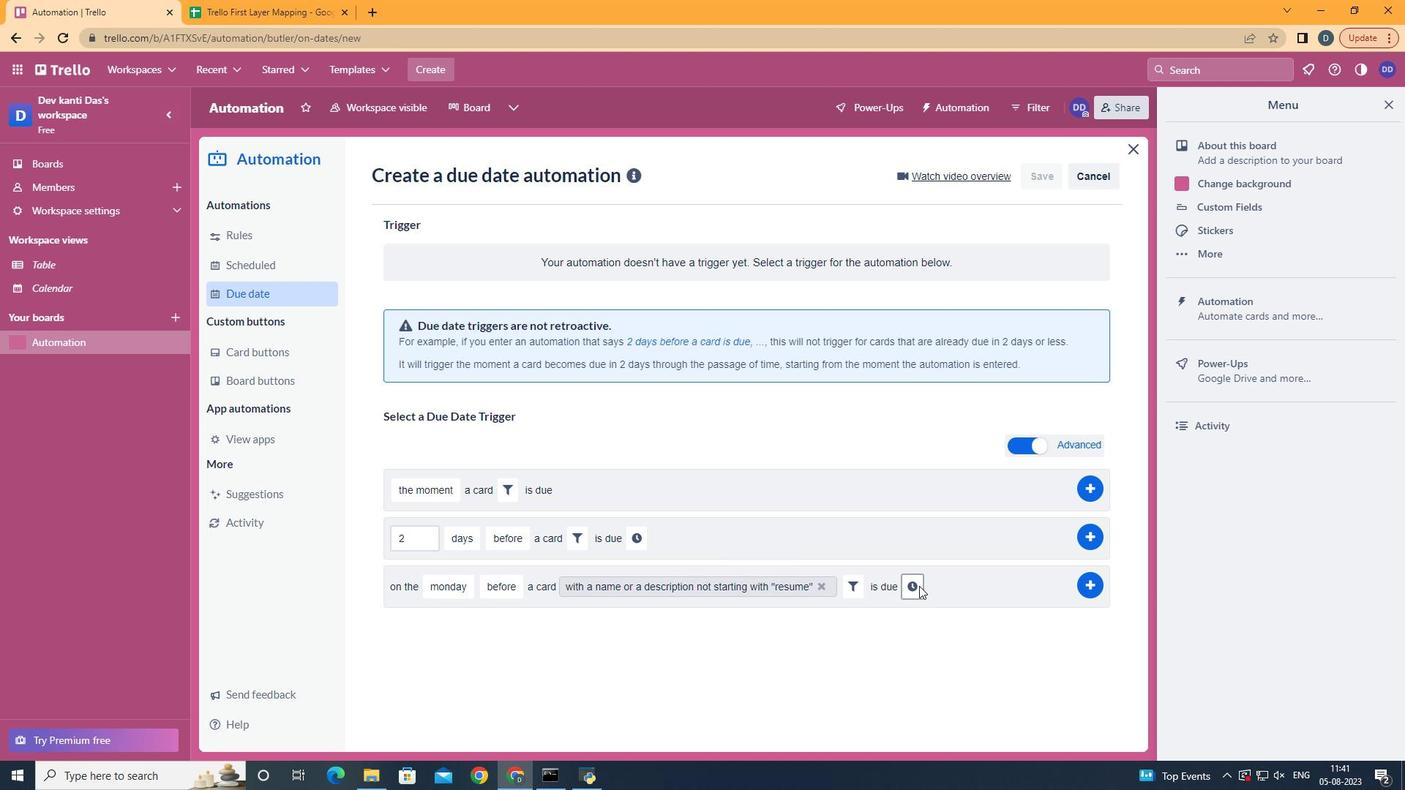 
Action: Mouse pressed left at (923, 590)
Screenshot: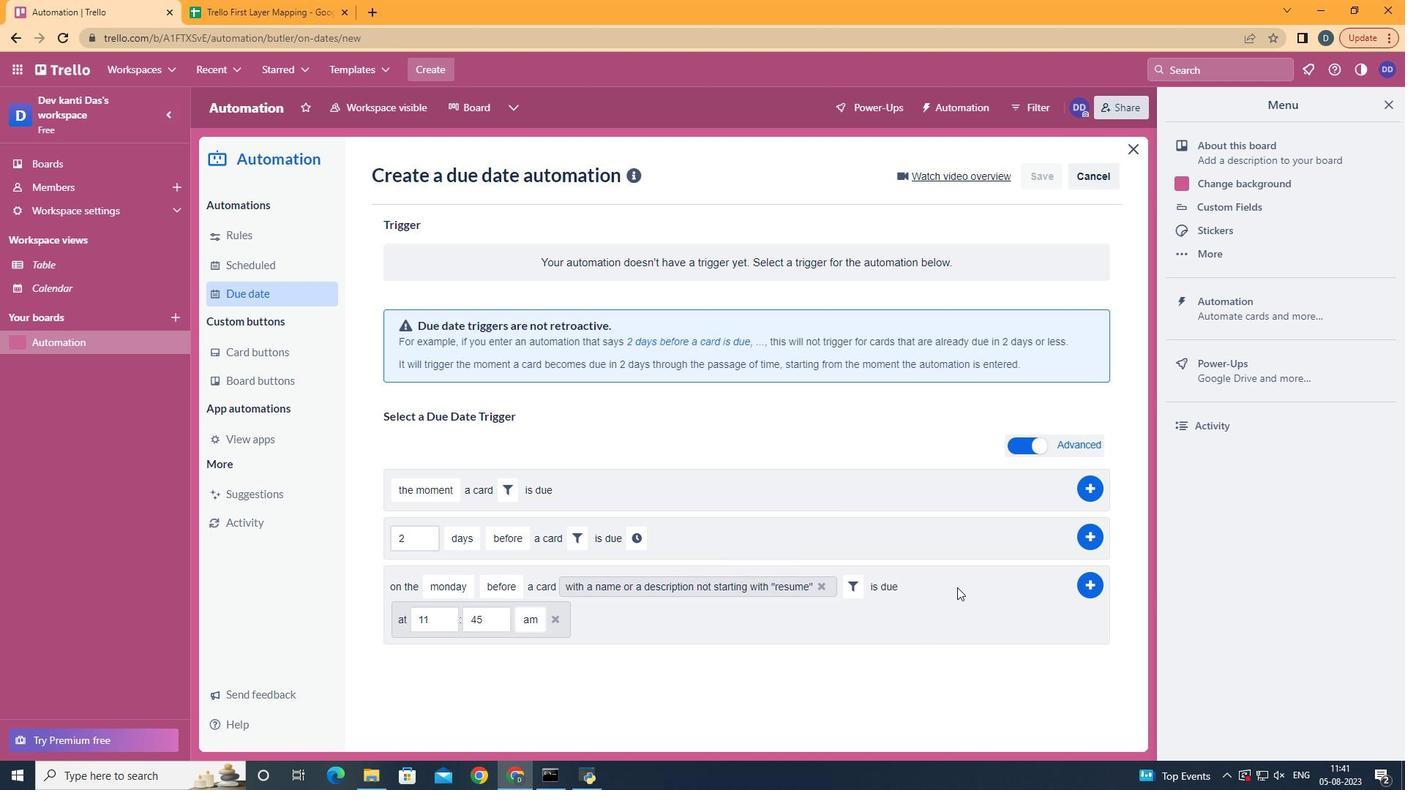 
Action: Mouse moved to (497, 623)
Screenshot: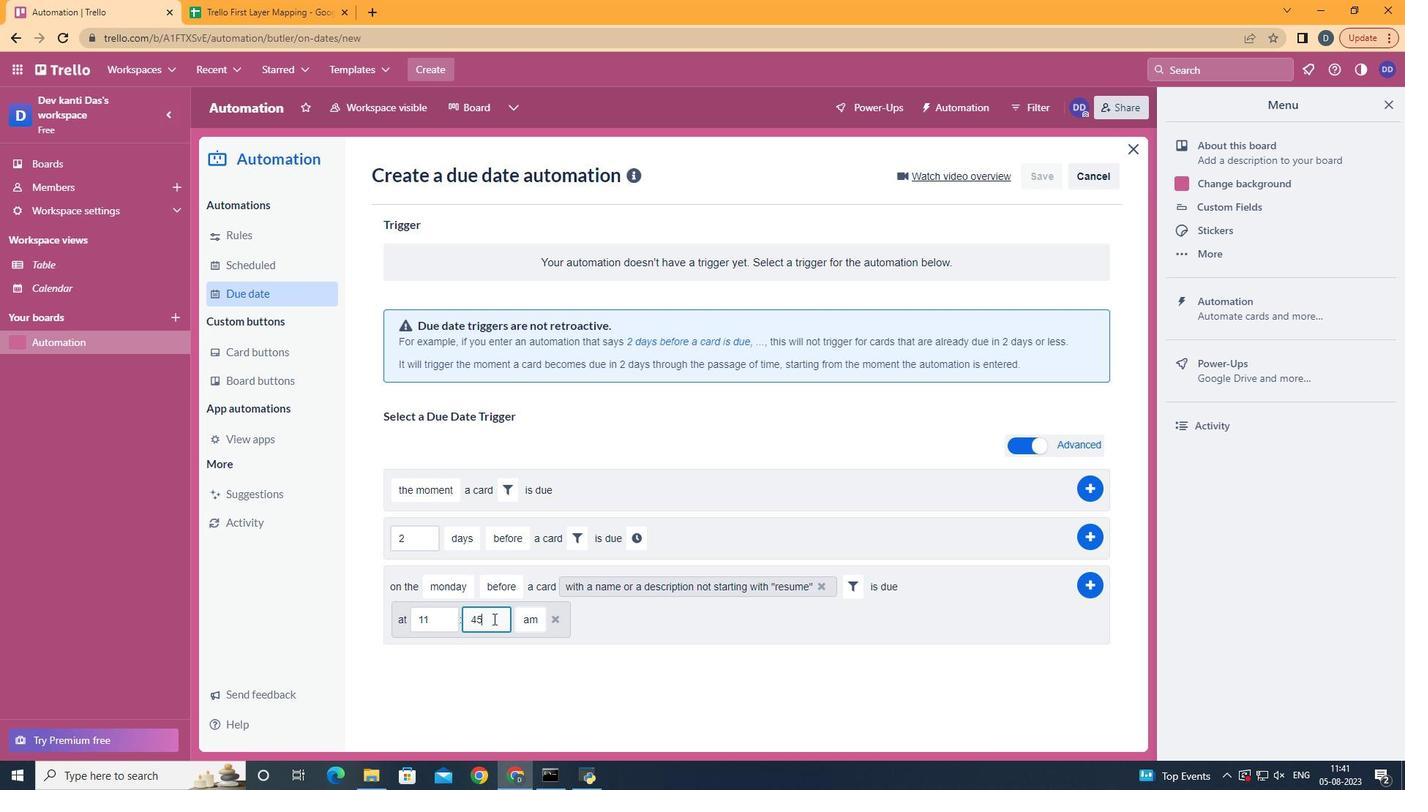 
Action: Mouse pressed left at (497, 623)
Screenshot: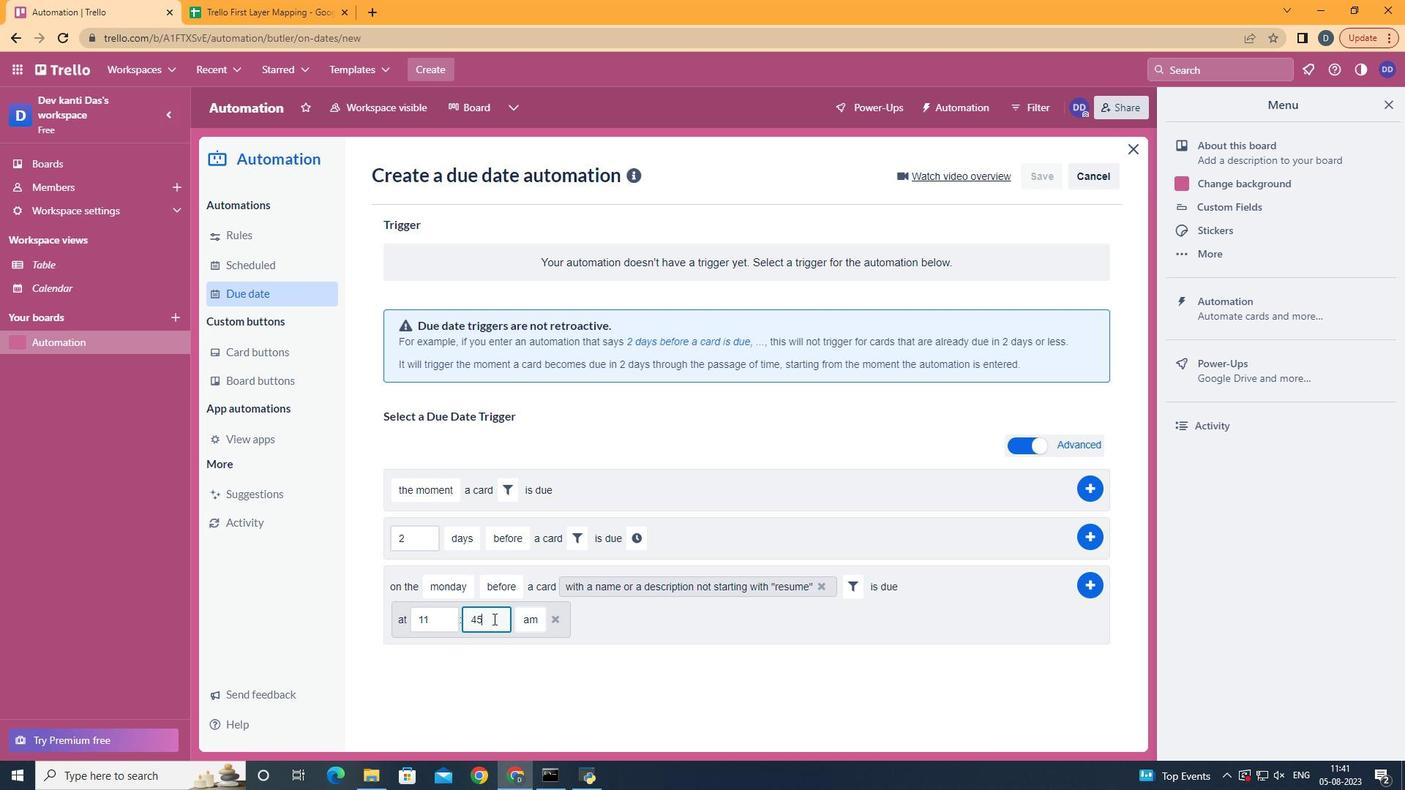 
Action: Key pressed <Key.backspace><Key.backspace>00
Screenshot: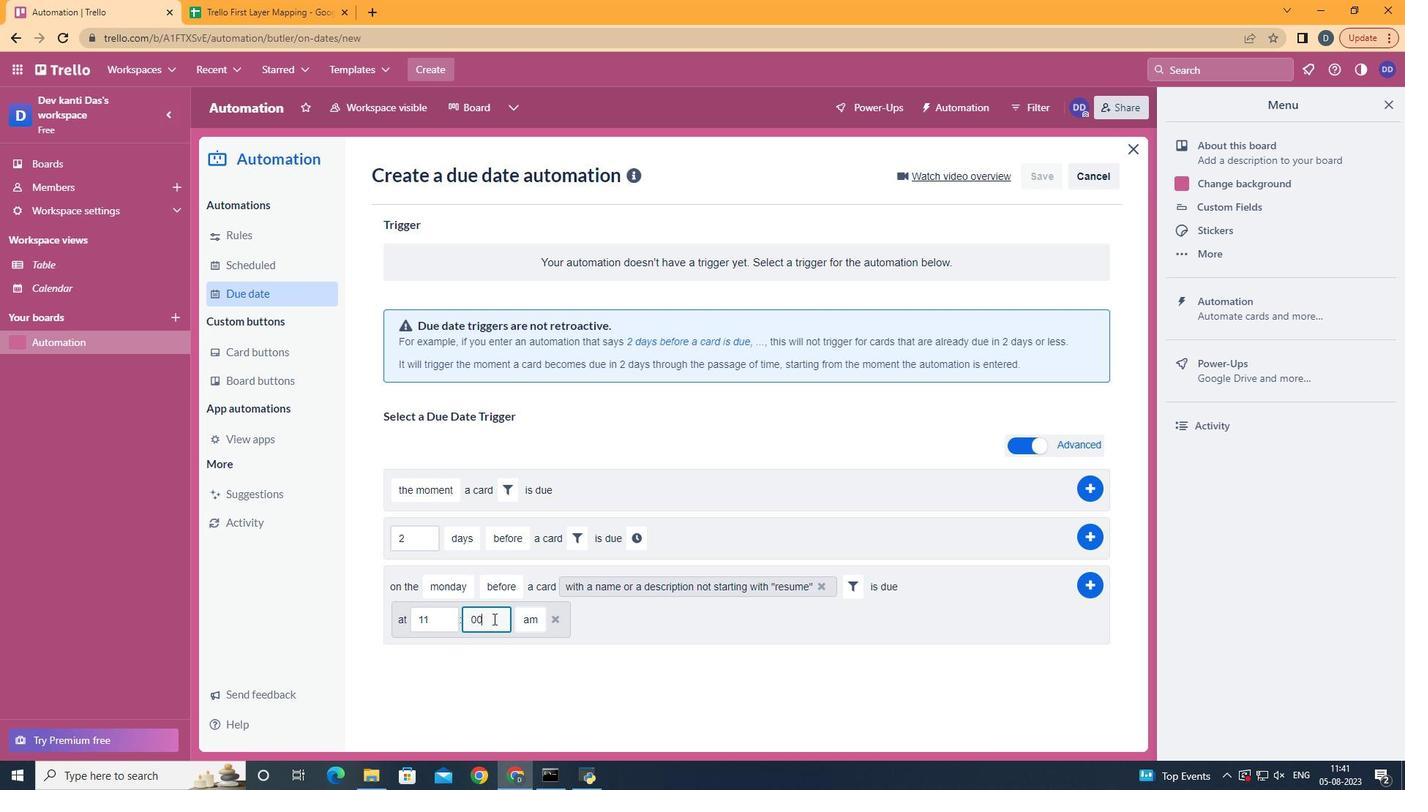 
Action: Mouse moved to (1079, 591)
Screenshot: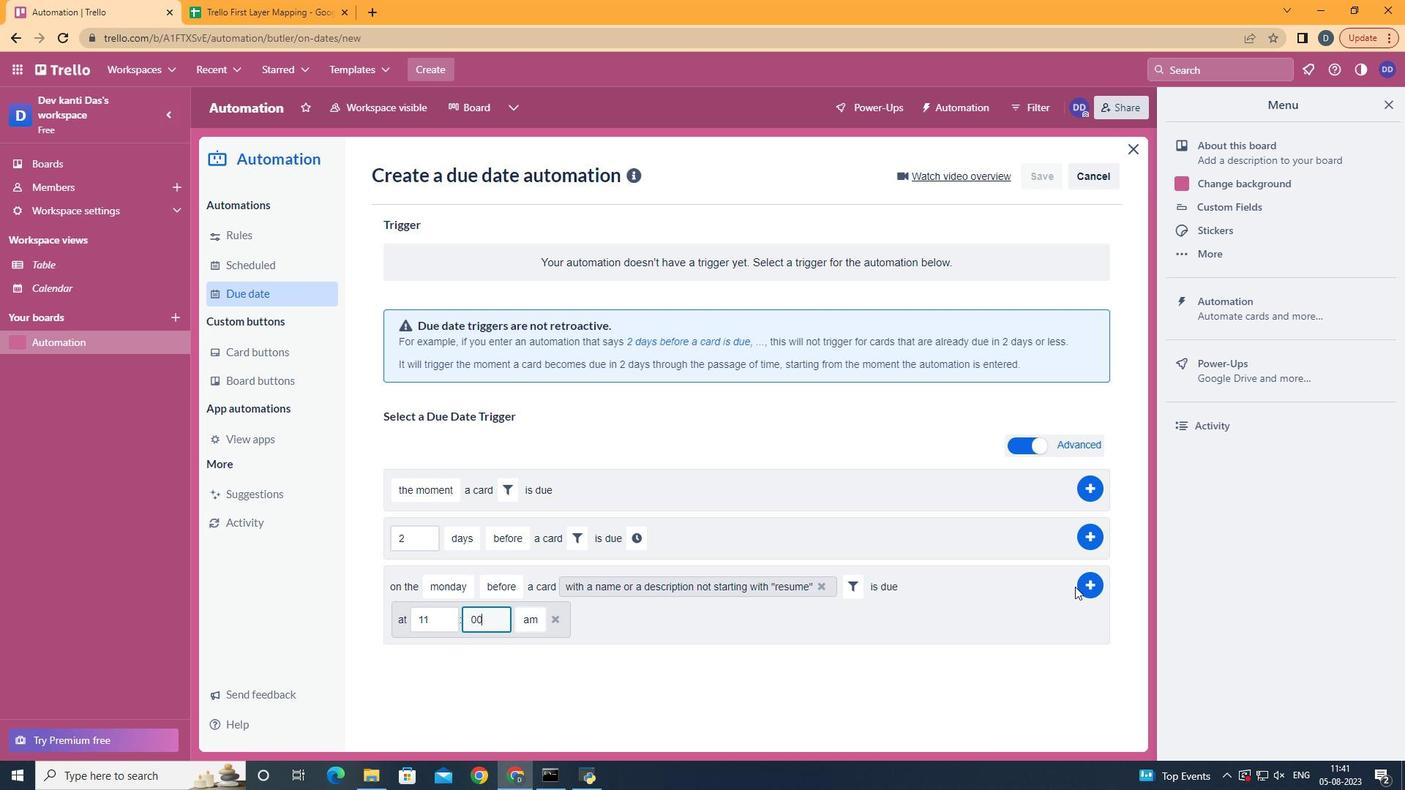 
Action: Mouse pressed left at (1079, 591)
Screenshot: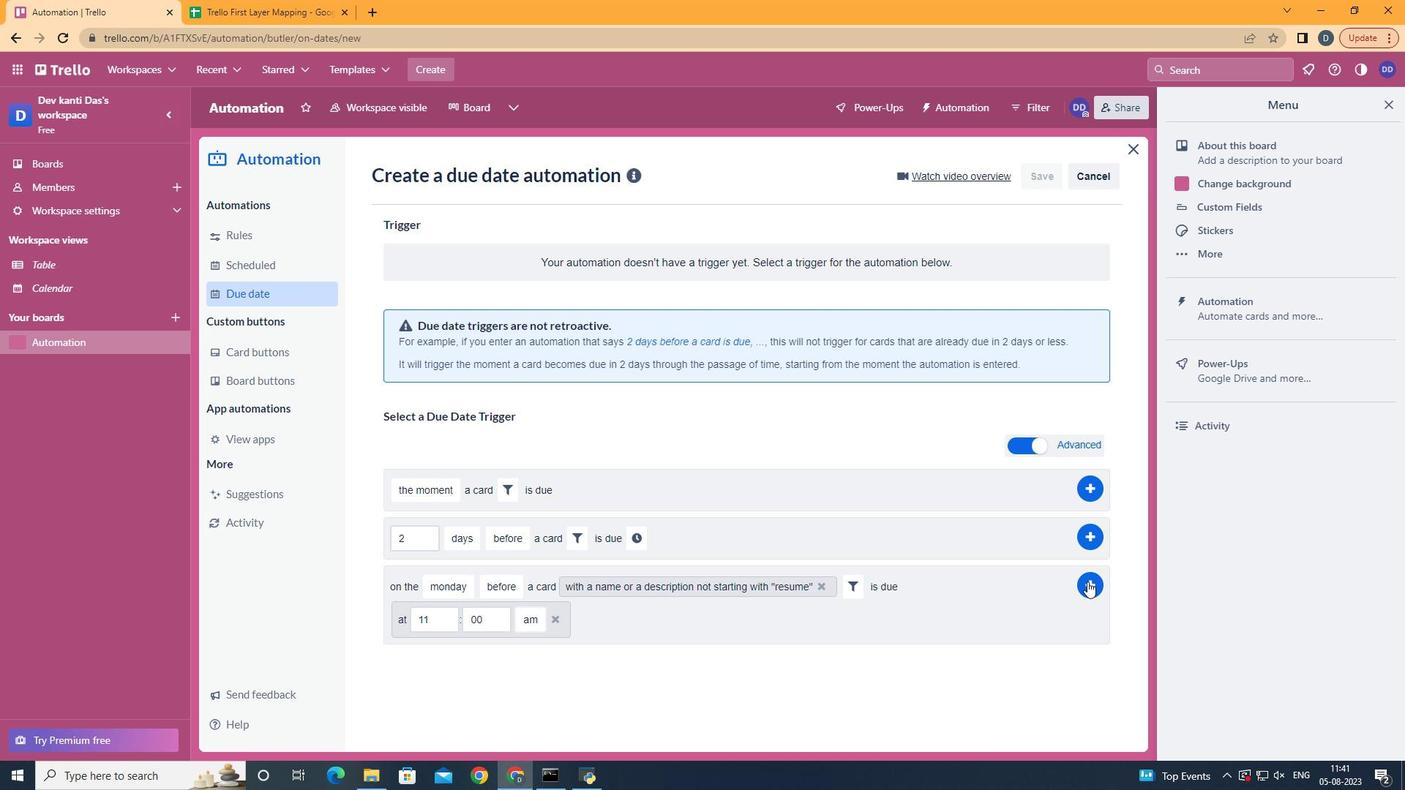 
Action: Mouse moved to (1092, 585)
Screenshot: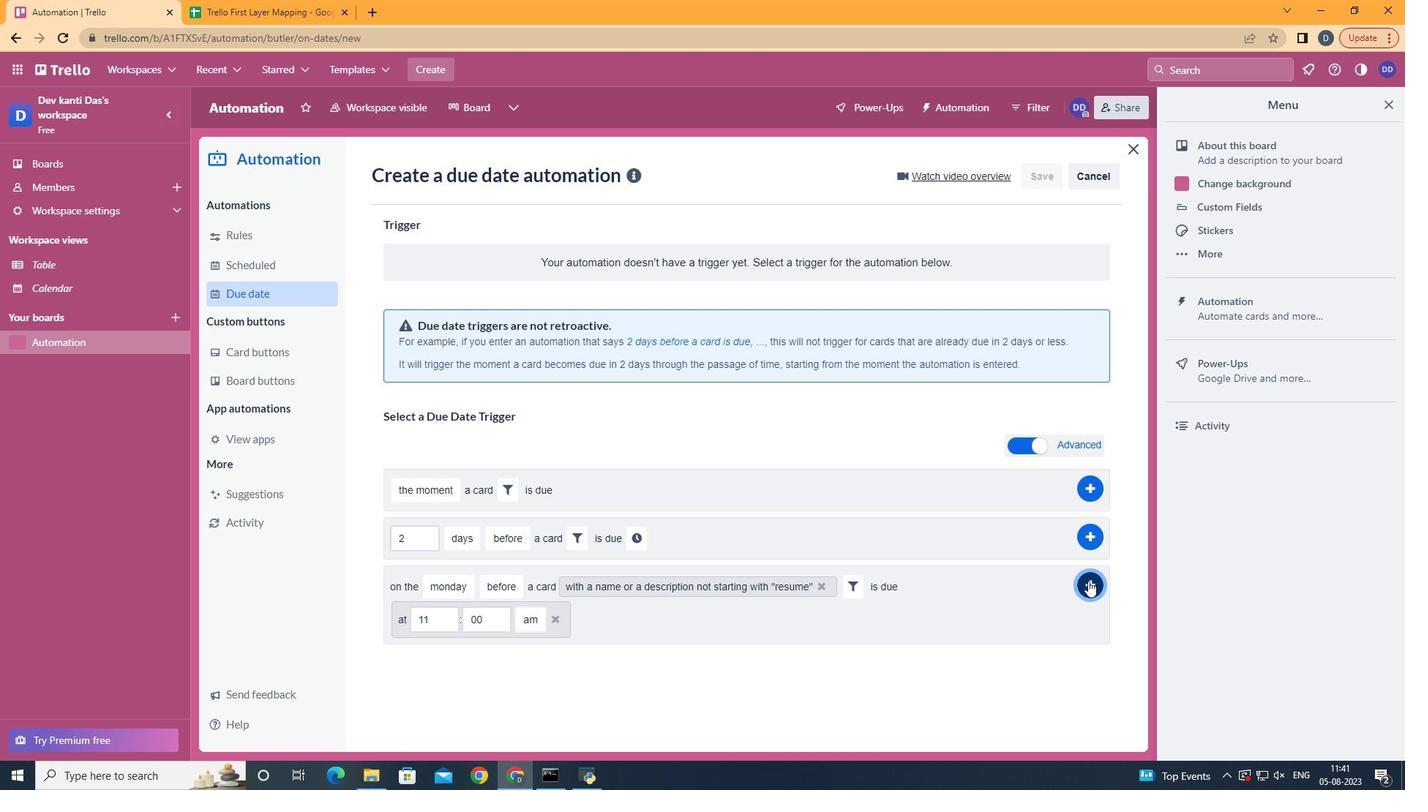 
Action: Mouse pressed left at (1092, 585)
Screenshot: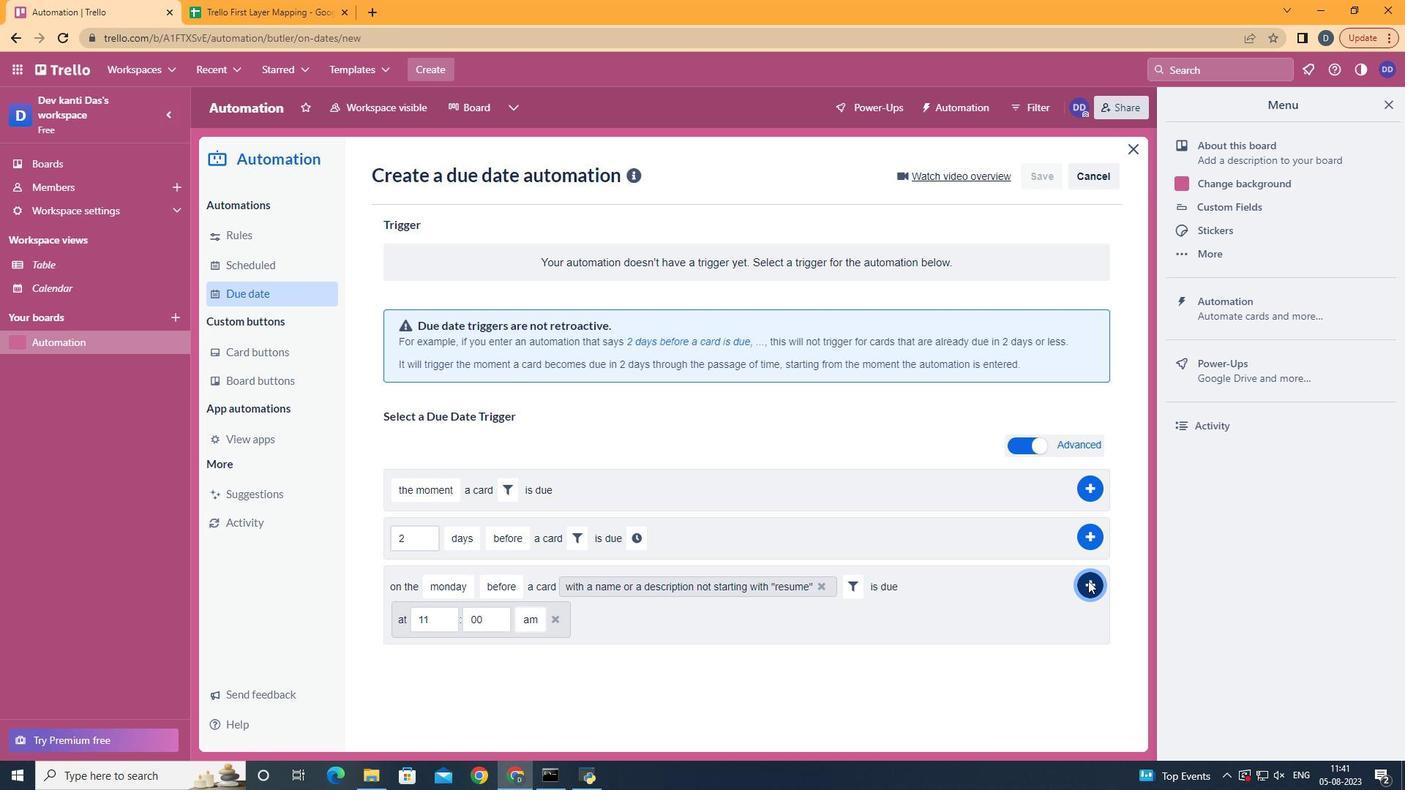 
Action: Mouse moved to (715, 242)
Screenshot: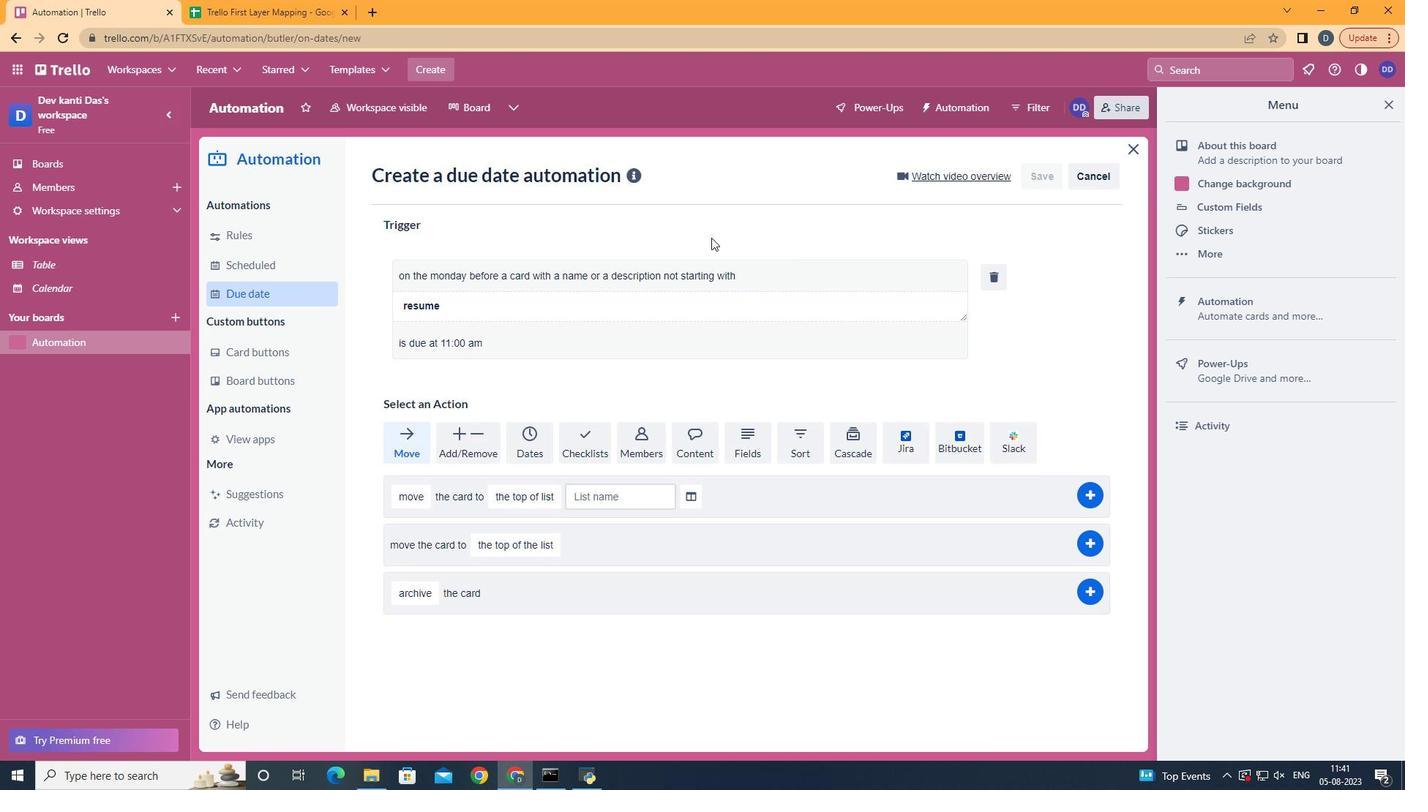 
